 Task: For heading Arial black with underline.  font size for heading18,  'Change the font style of data to'Calibri.  and font size to 9,  Change the alignment of both headline & data to Align center.  In the sheet  Budget Tracking Spreadsheet
Action: Mouse moved to (30, 111)
Screenshot: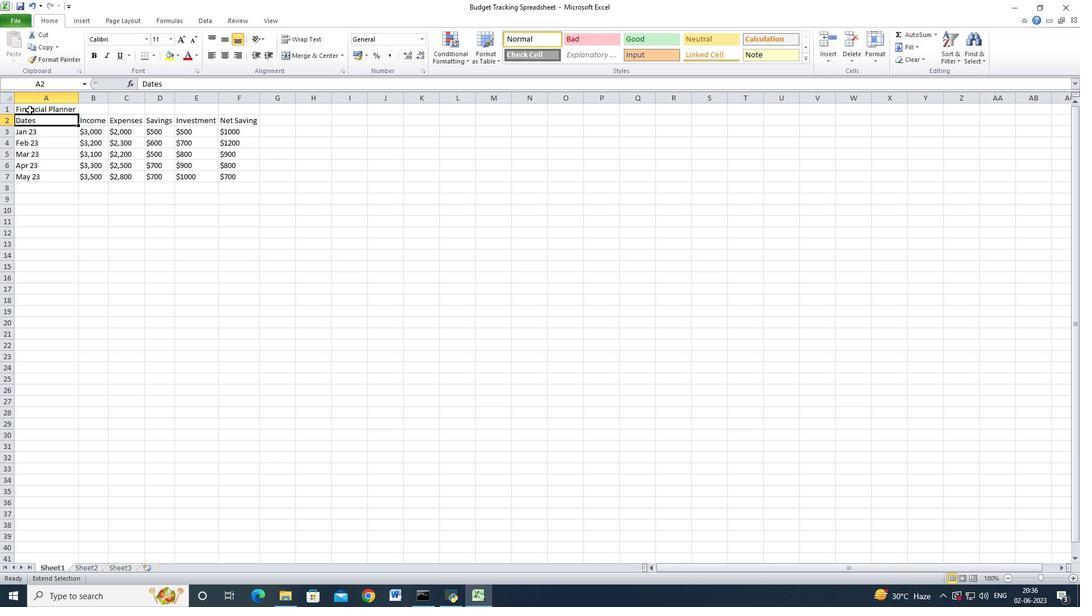 
Action: Mouse pressed left at (30, 111)
Screenshot: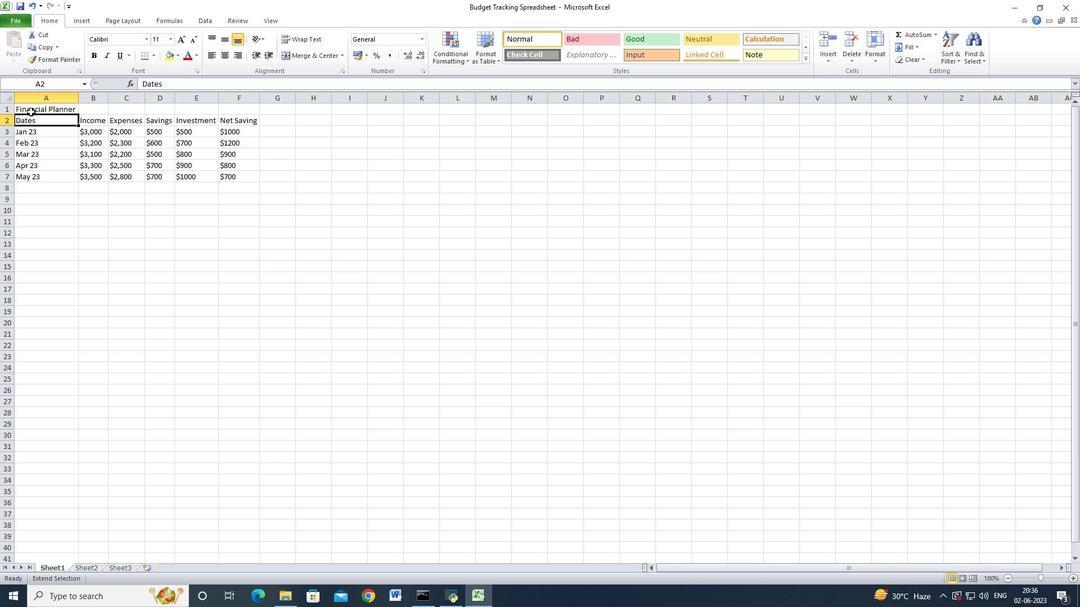 
Action: Mouse moved to (144, 155)
Screenshot: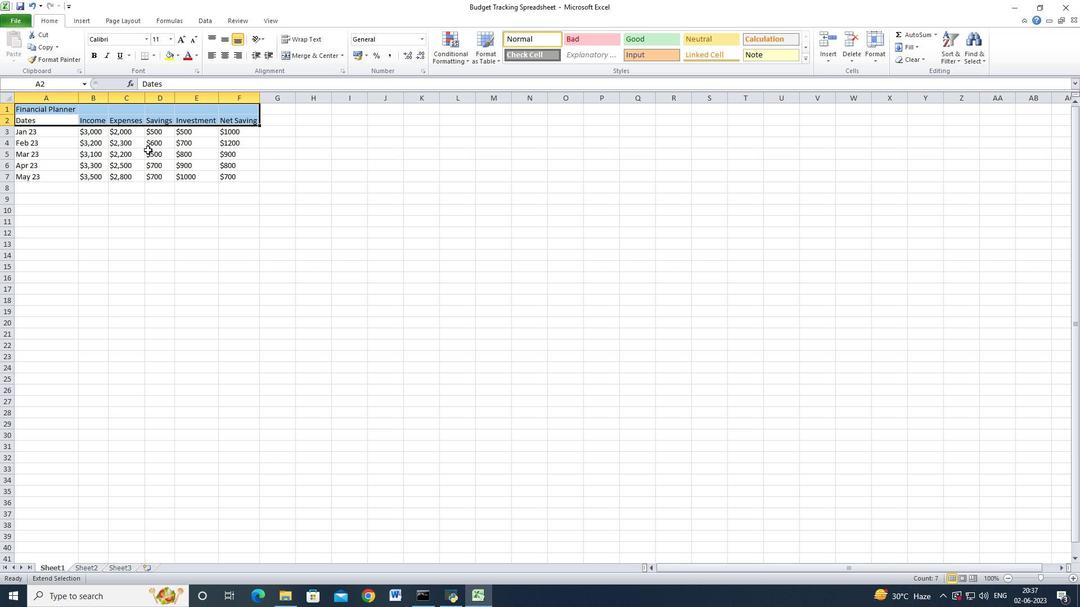 
Action: Key pressed <Key.esc>
Screenshot: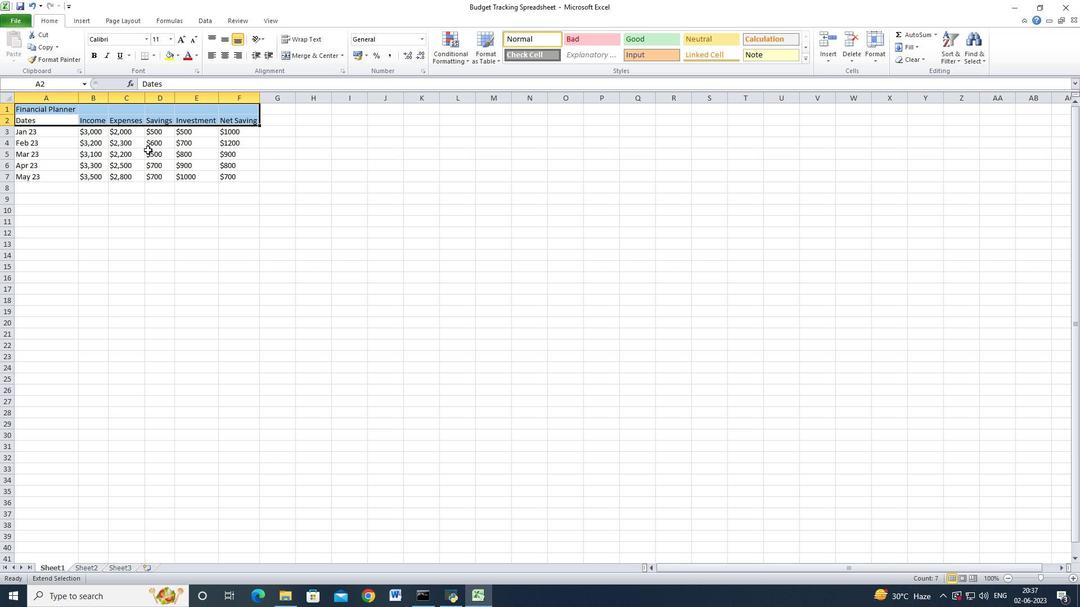 
Action: Mouse moved to (146, 194)
Screenshot: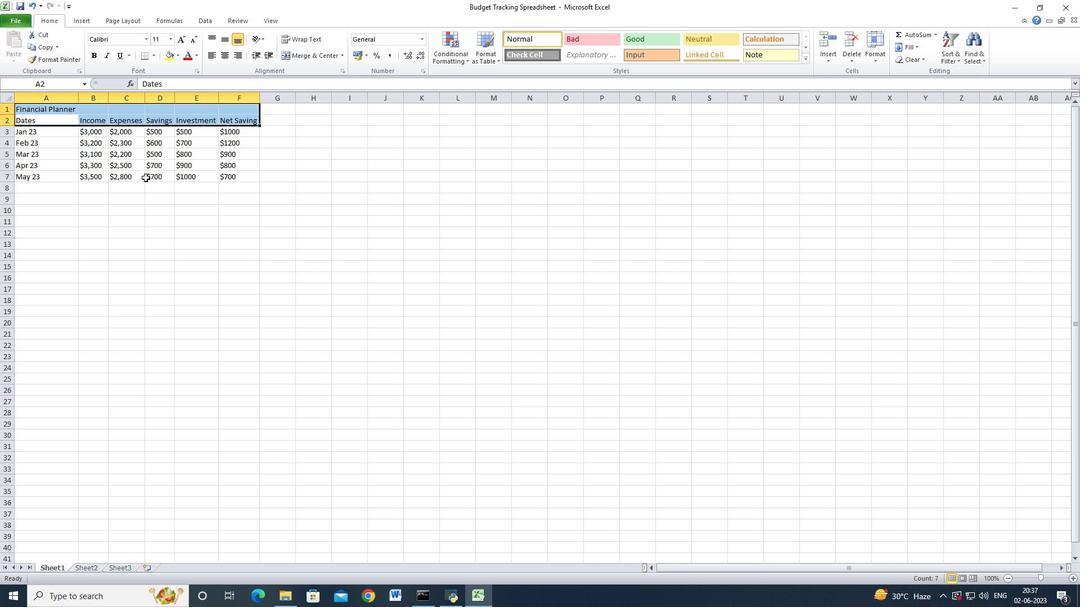 
Action: Mouse pressed left at (146, 194)
Screenshot: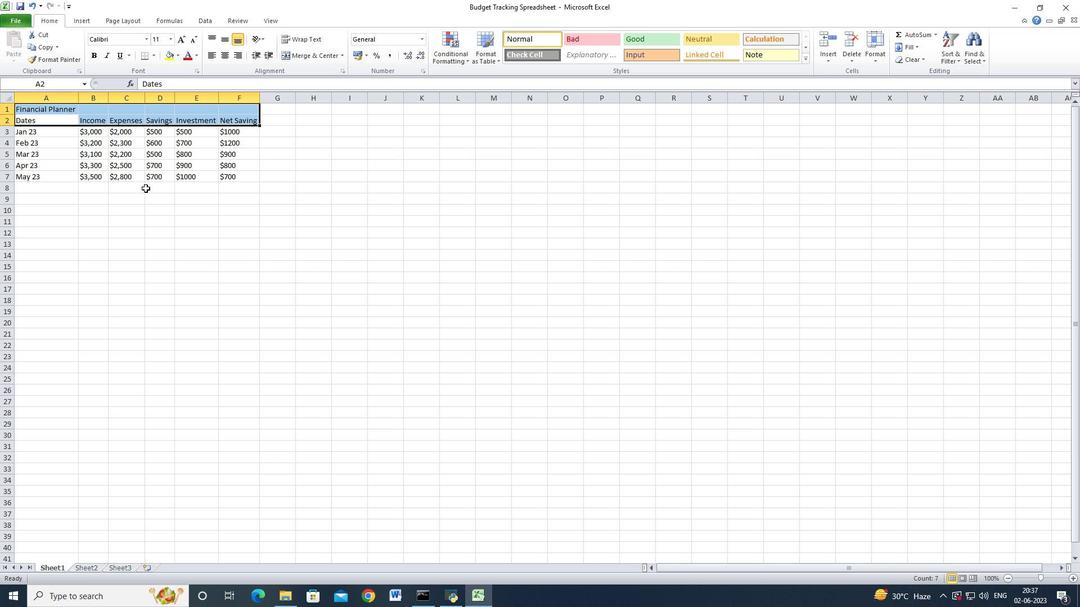 
Action: Mouse moved to (29, 110)
Screenshot: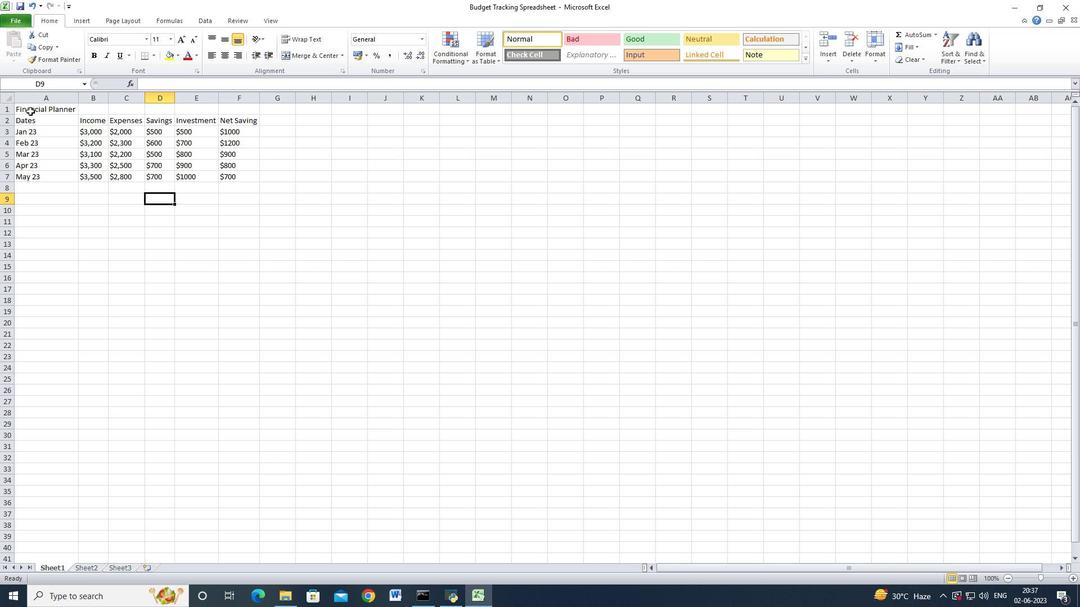 
Action: Mouse pressed left at (29, 110)
Screenshot: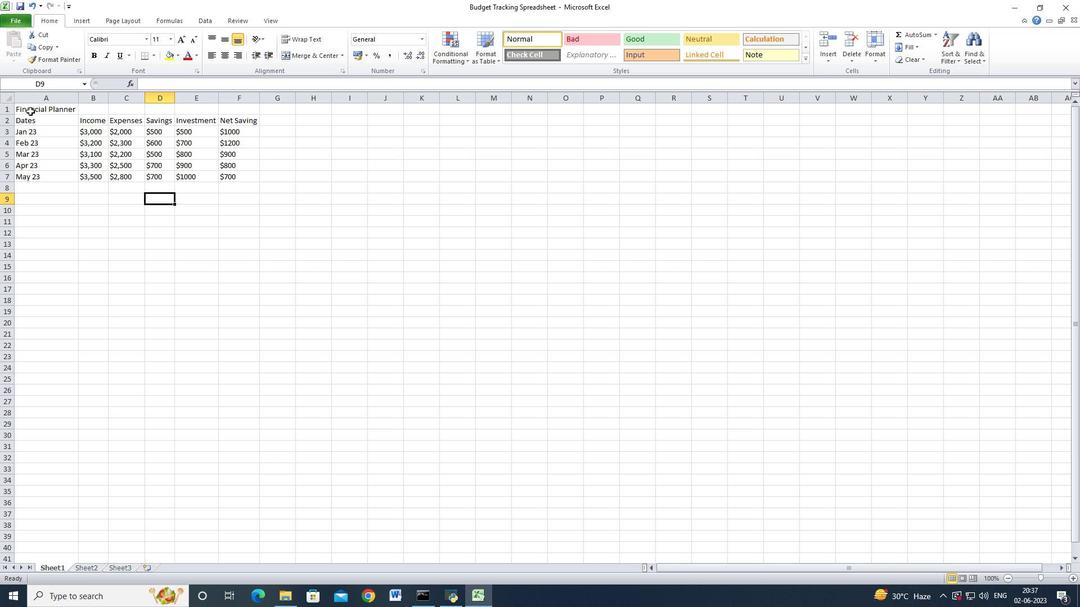 
Action: Mouse moved to (287, 56)
Screenshot: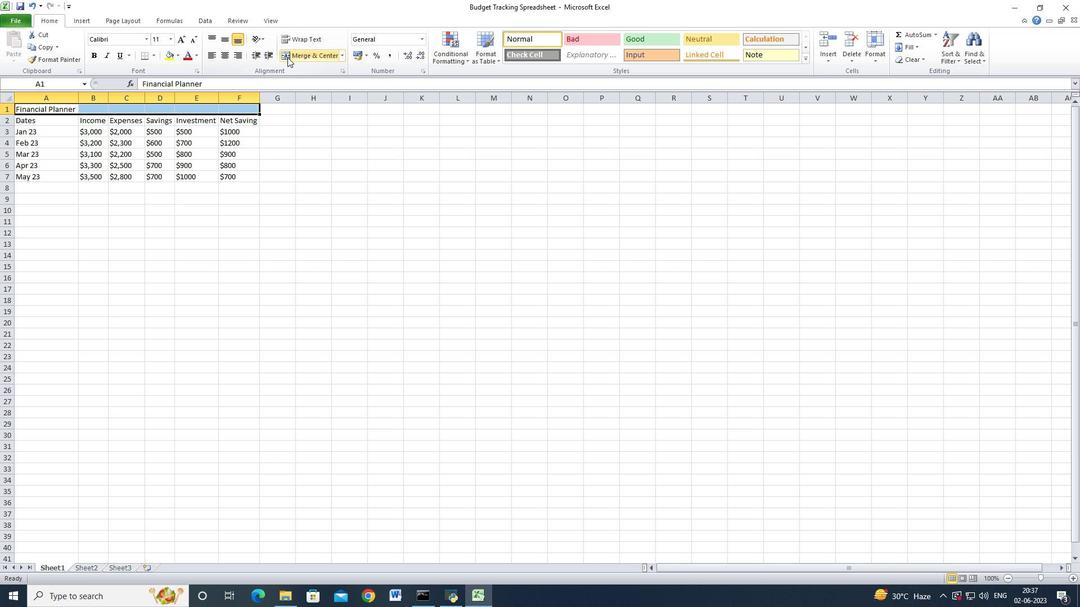 
Action: Mouse pressed left at (287, 56)
Screenshot: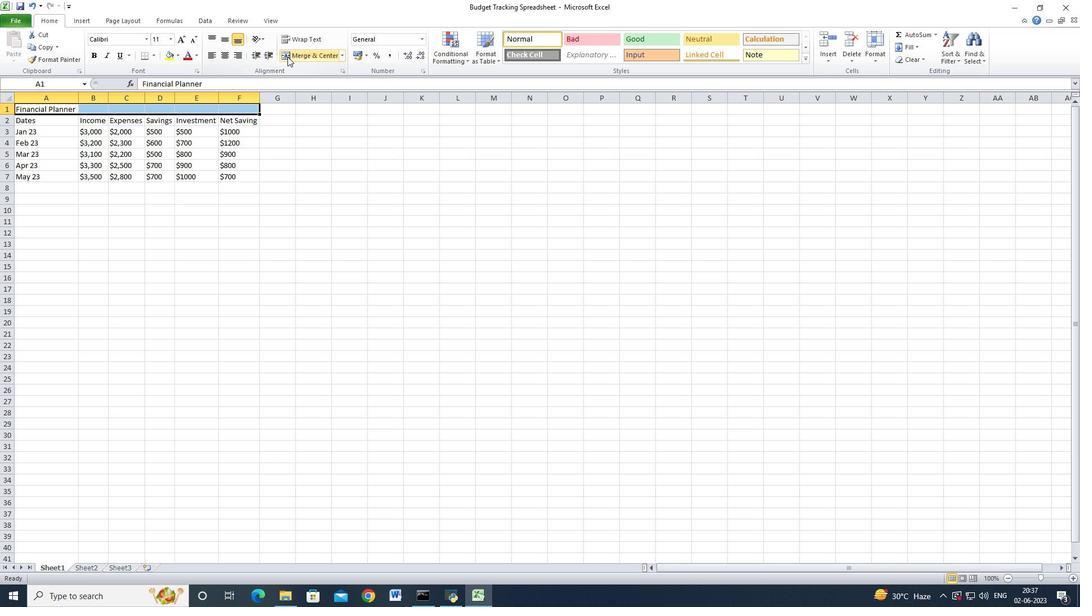 
Action: Mouse moved to (147, 38)
Screenshot: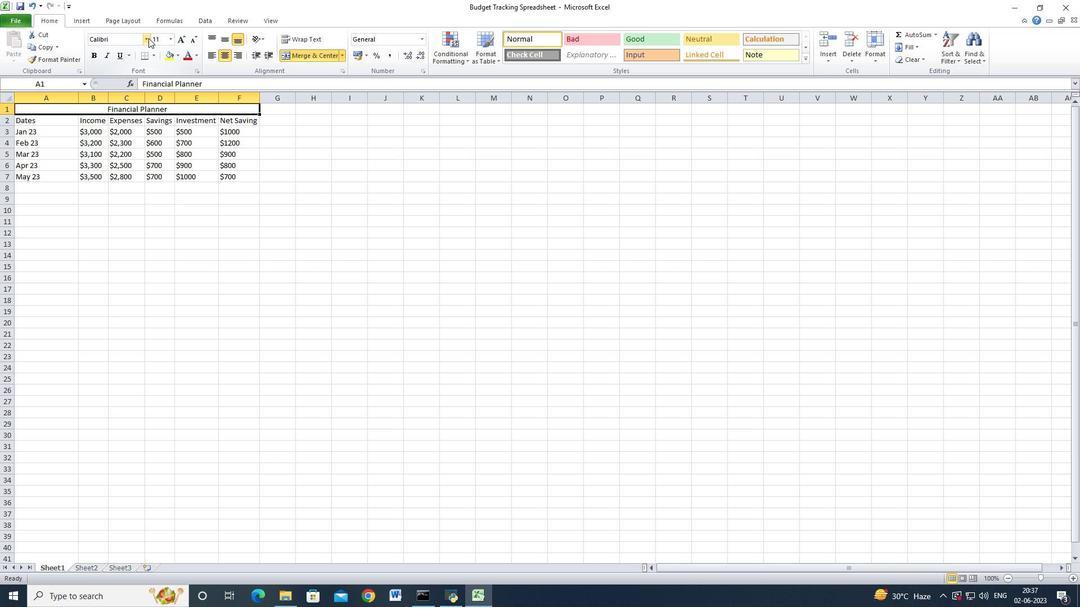 
Action: Mouse pressed left at (147, 38)
Screenshot: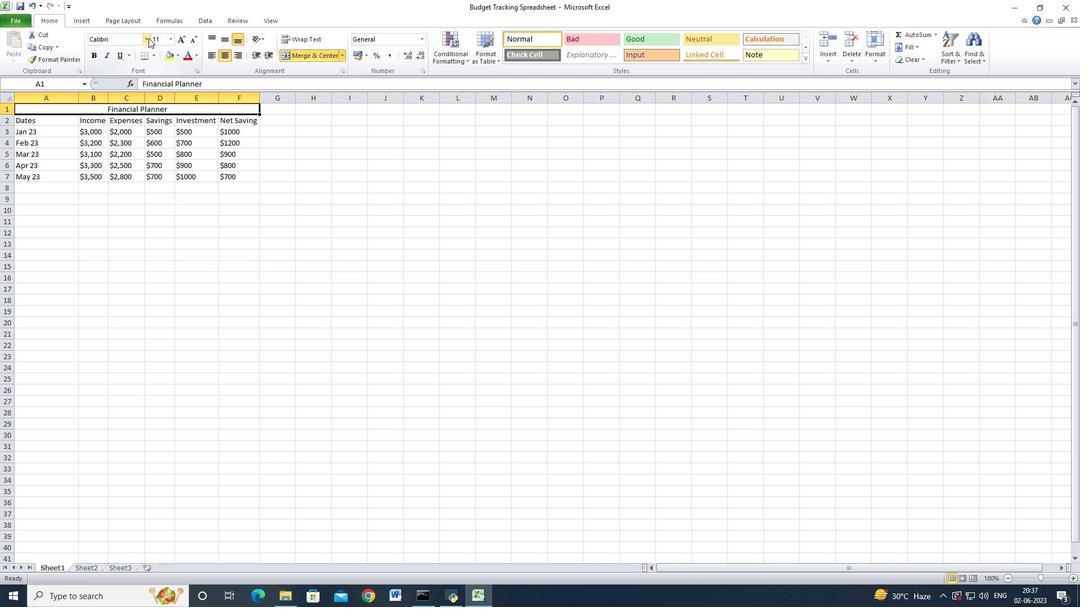 
Action: Mouse moved to (138, 141)
Screenshot: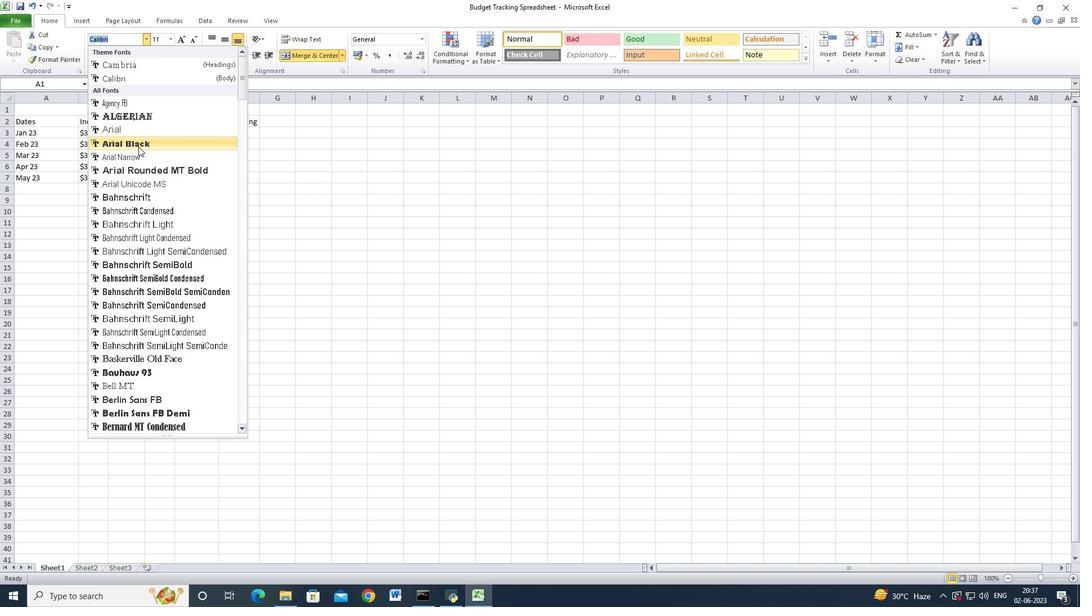 
Action: Mouse pressed left at (138, 141)
Screenshot: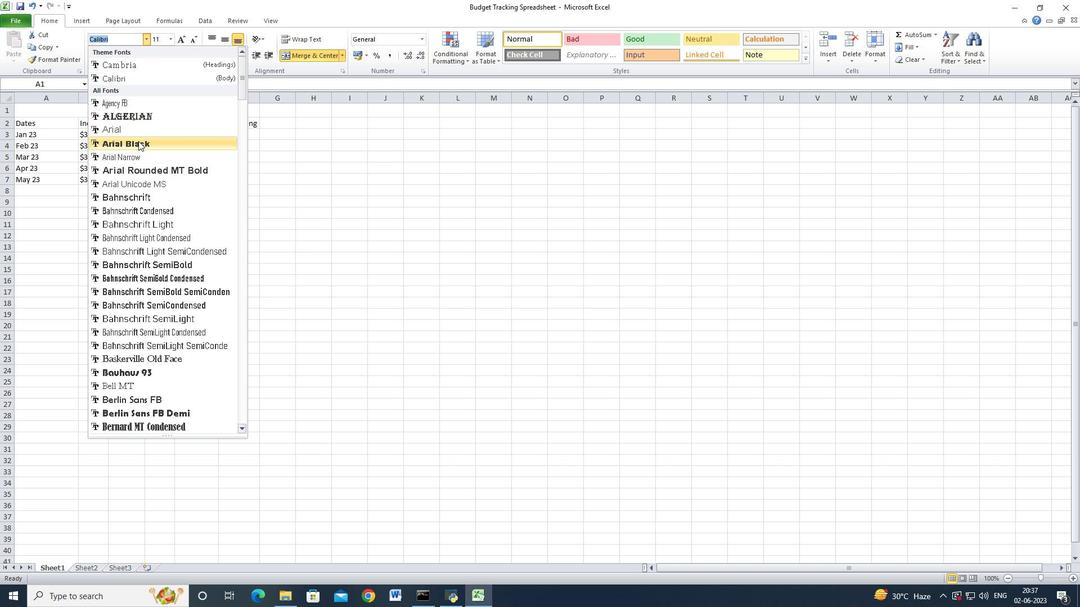 
Action: Mouse moved to (121, 55)
Screenshot: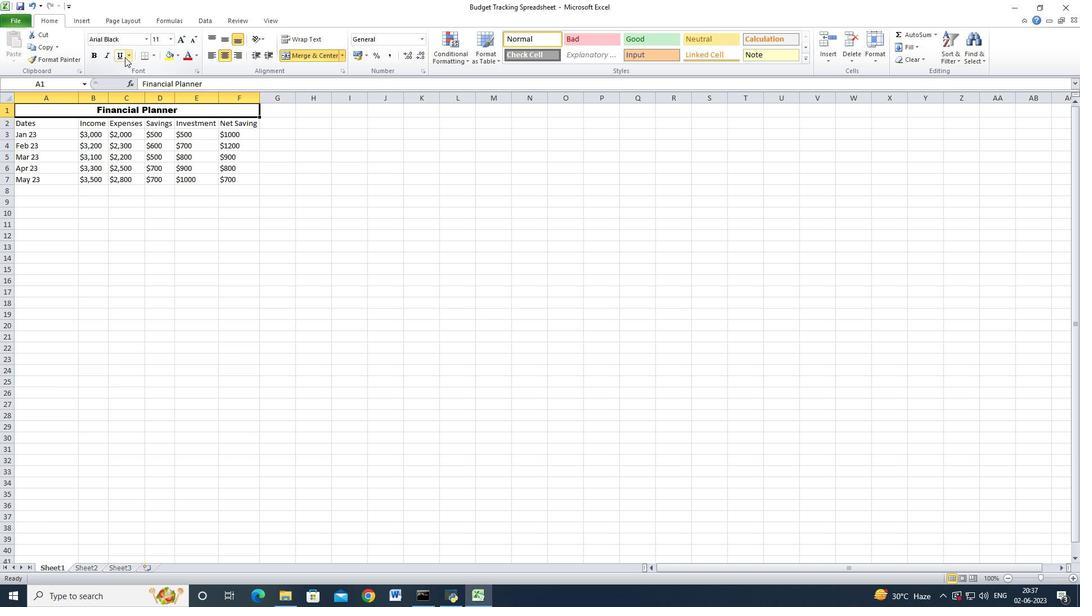 
Action: Mouse pressed left at (121, 55)
Screenshot: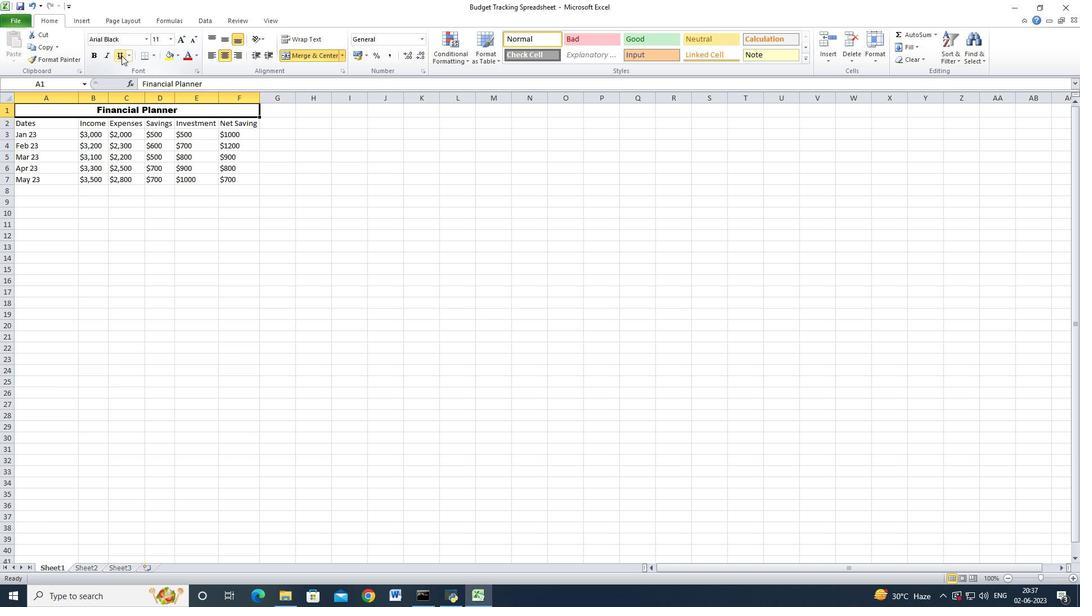 
Action: Mouse moved to (168, 39)
Screenshot: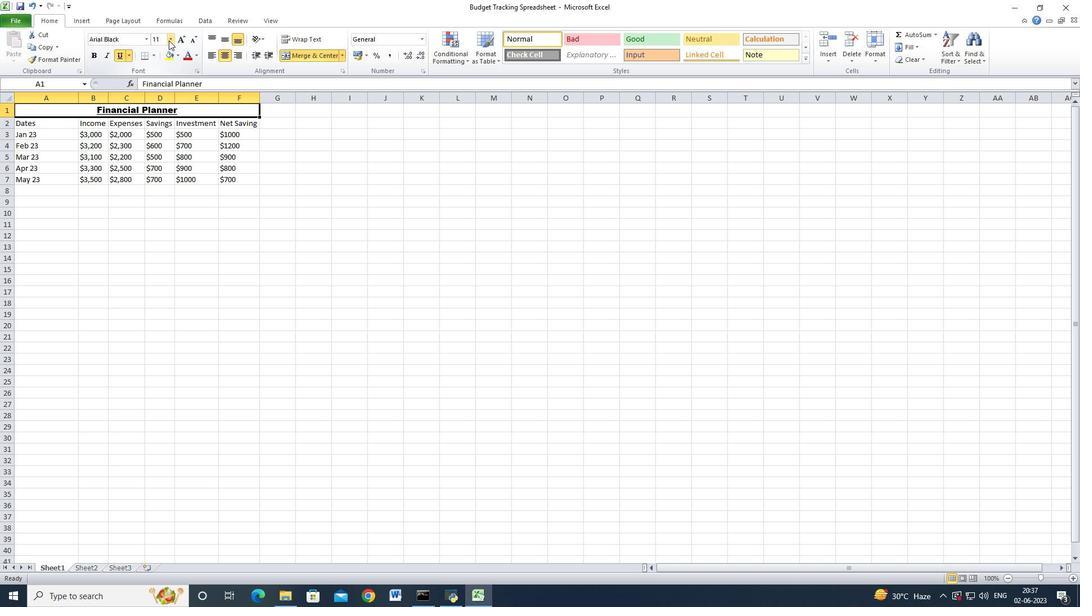 
Action: Mouse pressed left at (168, 39)
Screenshot: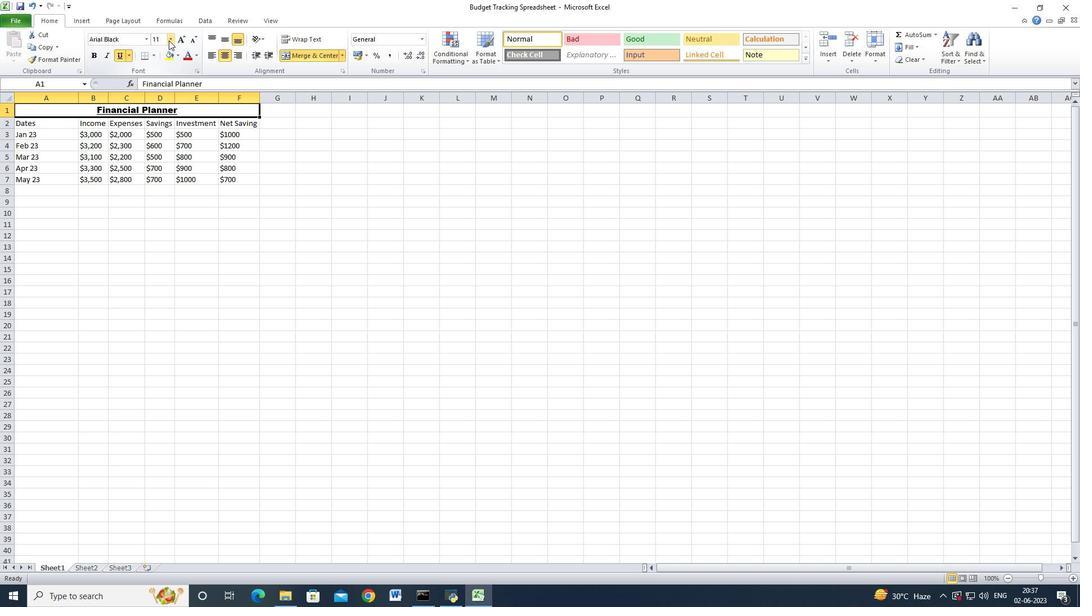 
Action: Mouse moved to (157, 119)
Screenshot: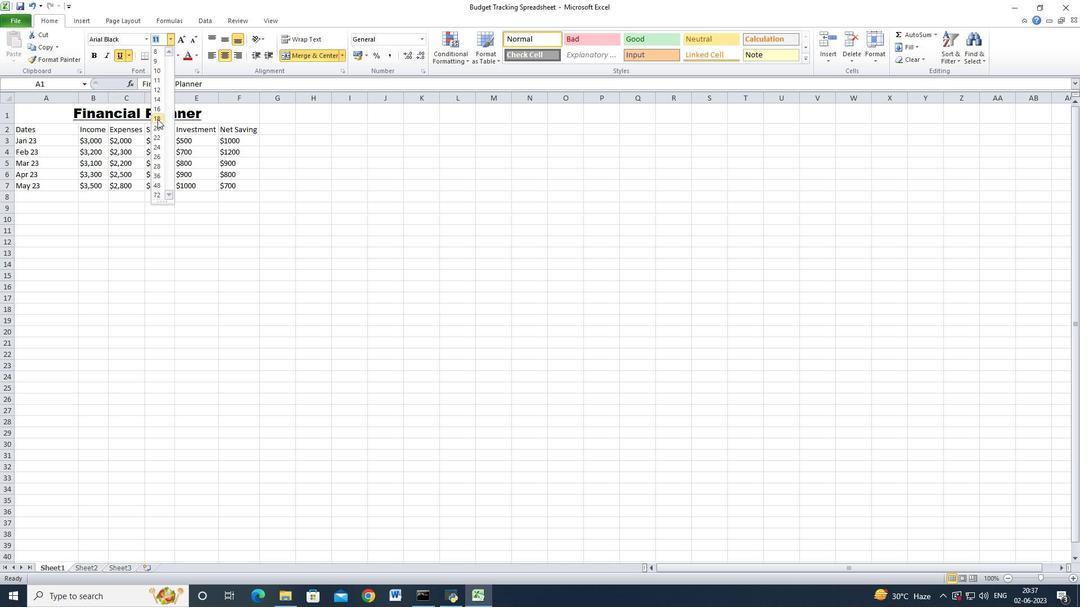 
Action: Mouse pressed left at (157, 119)
Screenshot: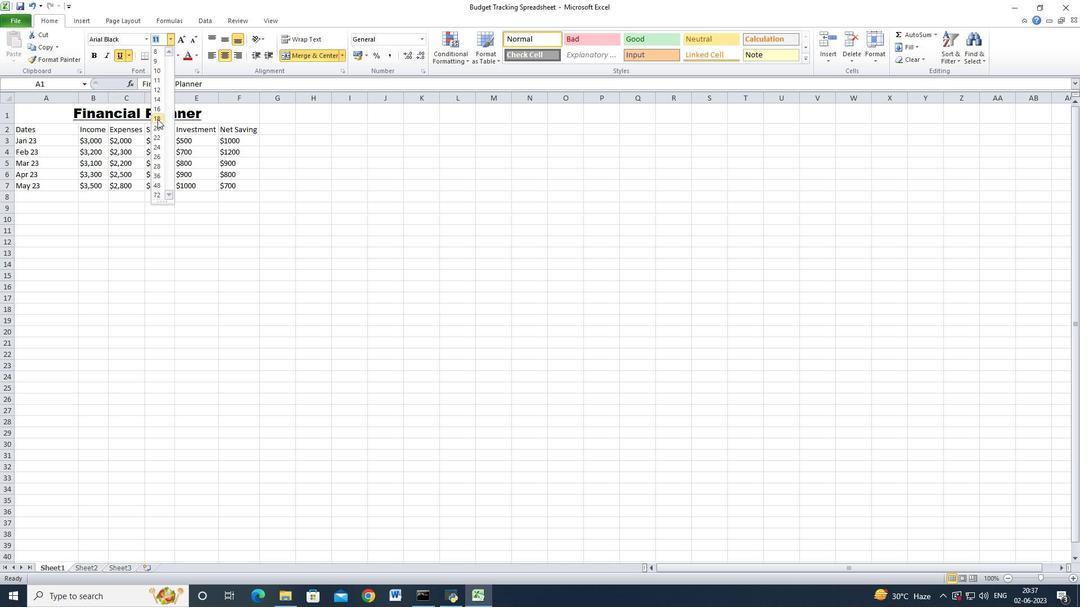 
Action: Mouse moved to (41, 130)
Screenshot: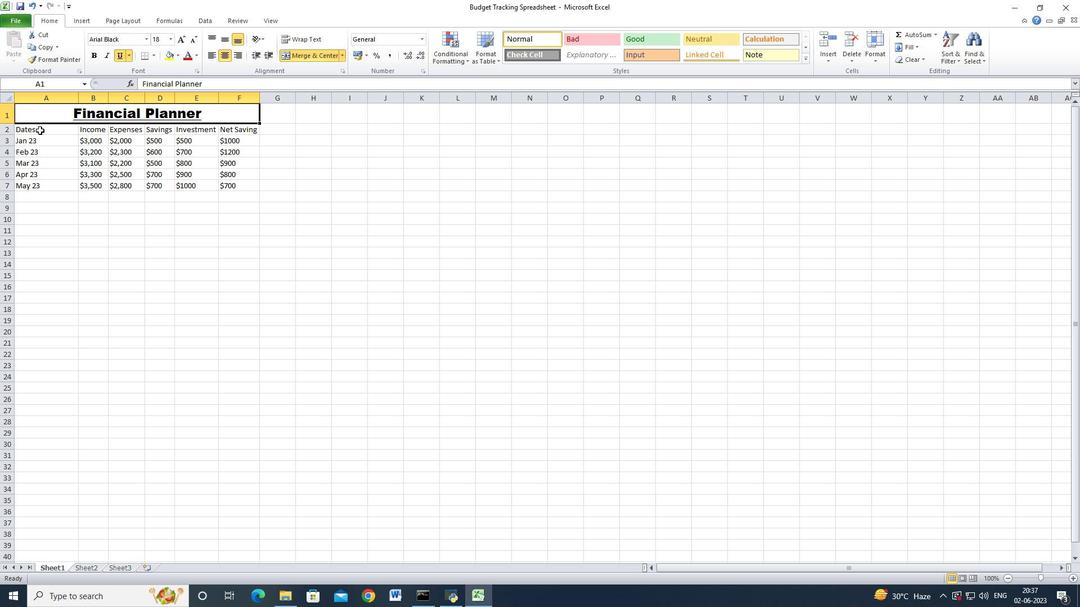 
Action: Mouse pressed left at (41, 130)
Screenshot: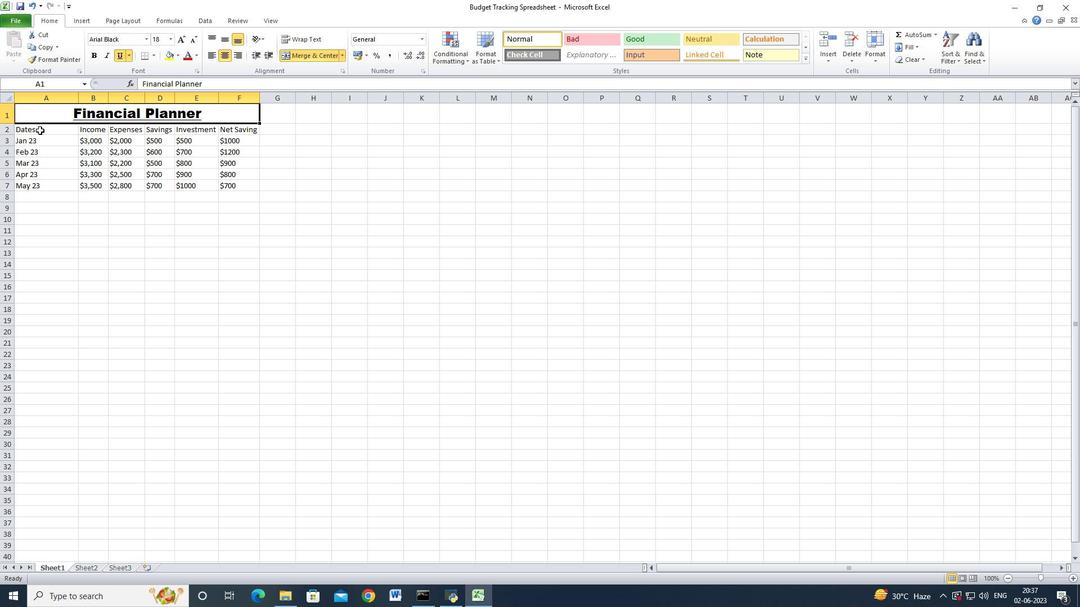 
Action: Mouse moved to (145, 37)
Screenshot: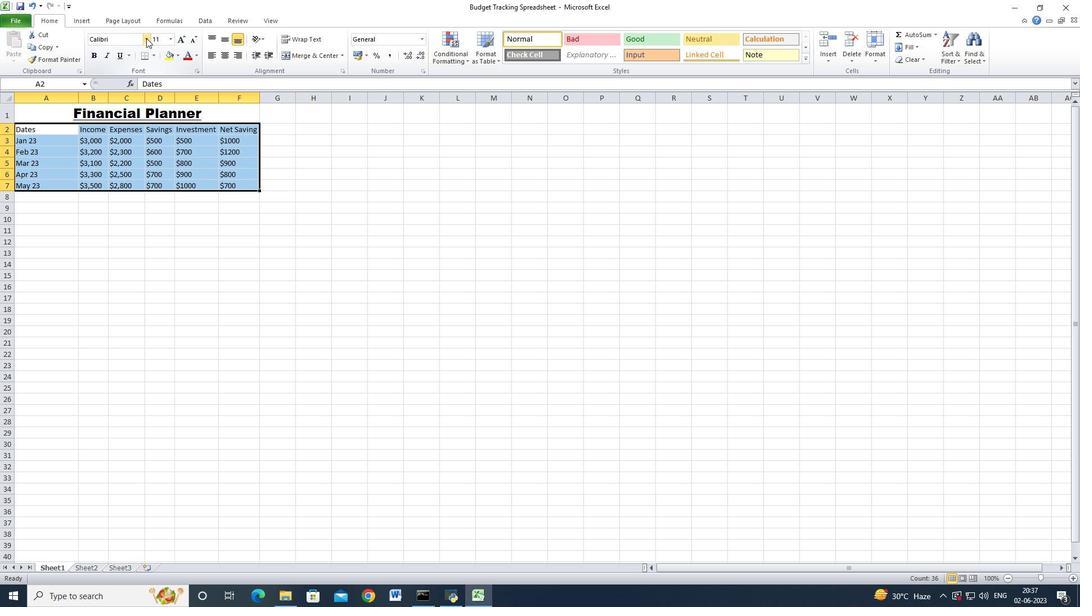 
Action: Mouse pressed left at (145, 37)
Screenshot: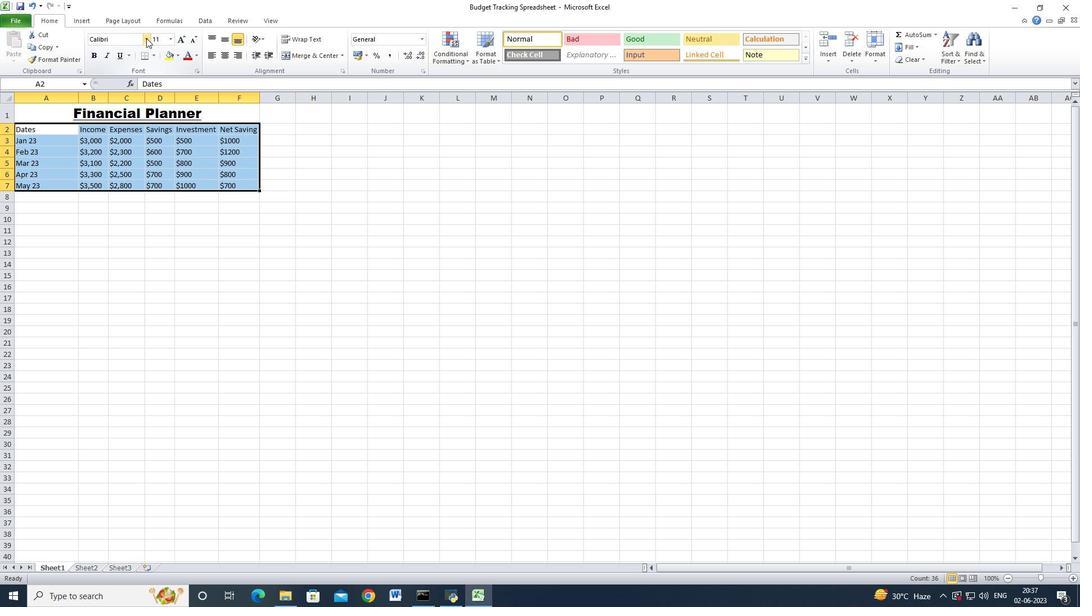 
Action: Mouse moved to (120, 77)
Screenshot: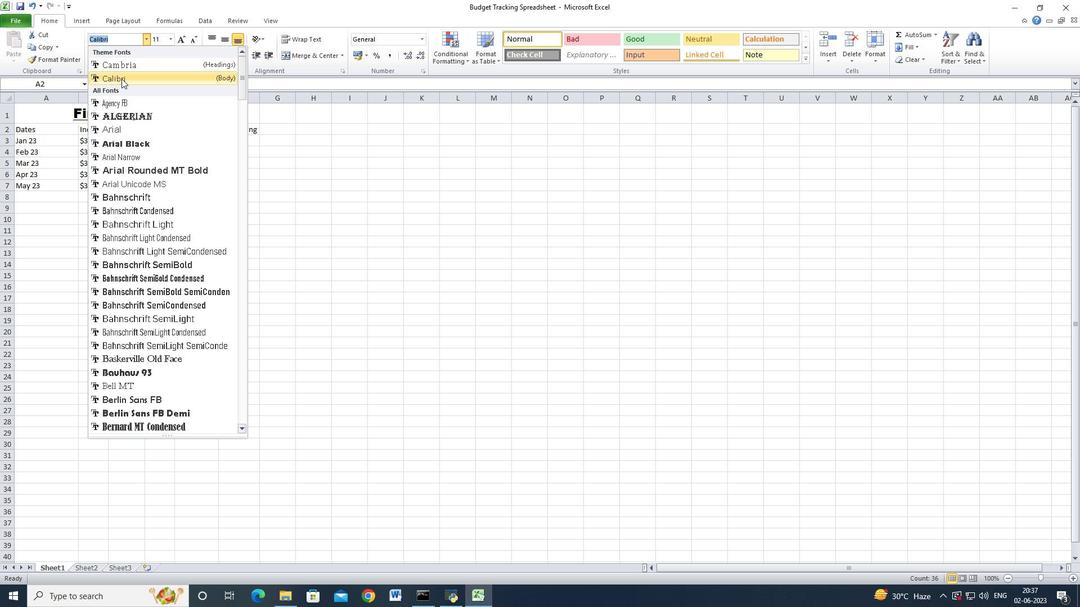 
Action: Mouse pressed left at (120, 77)
Screenshot: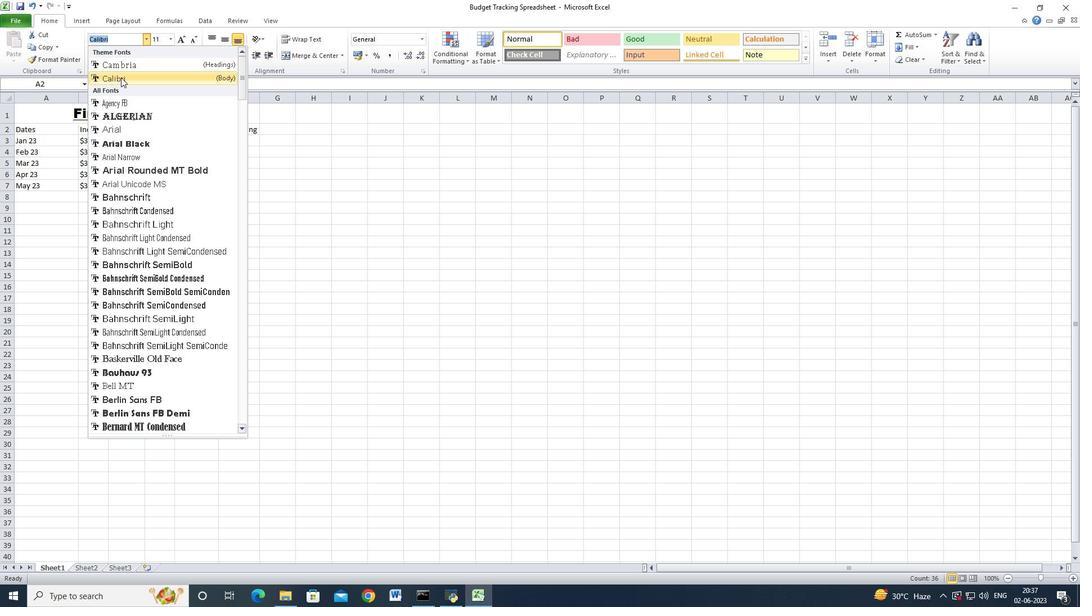 
Action: Mouse moved to (165, 37)
Screenshot: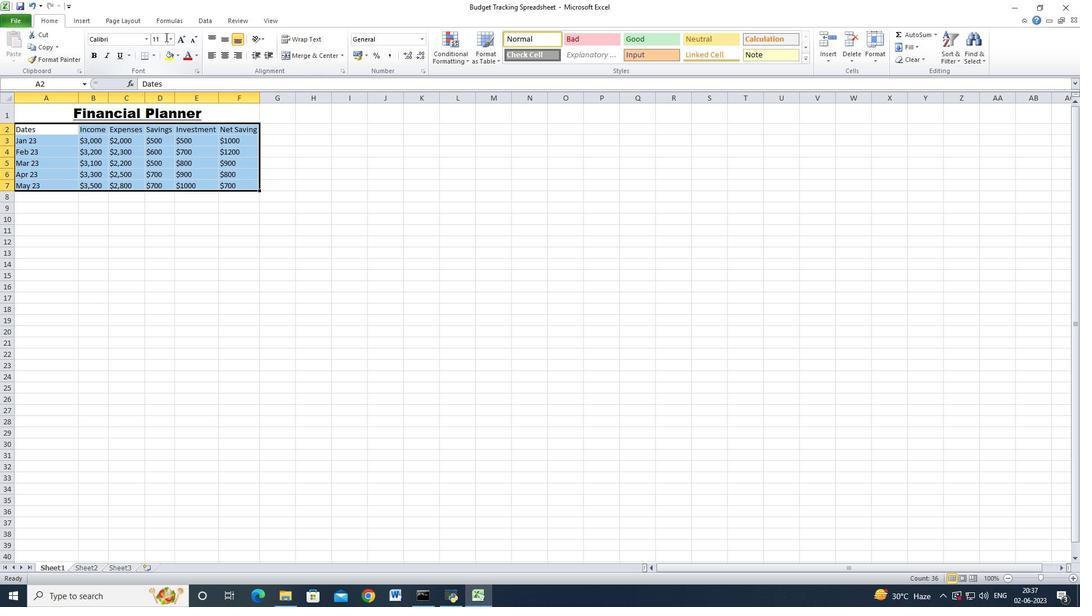 
Action: Mouse pressed left at (165, 37)
Screenshot: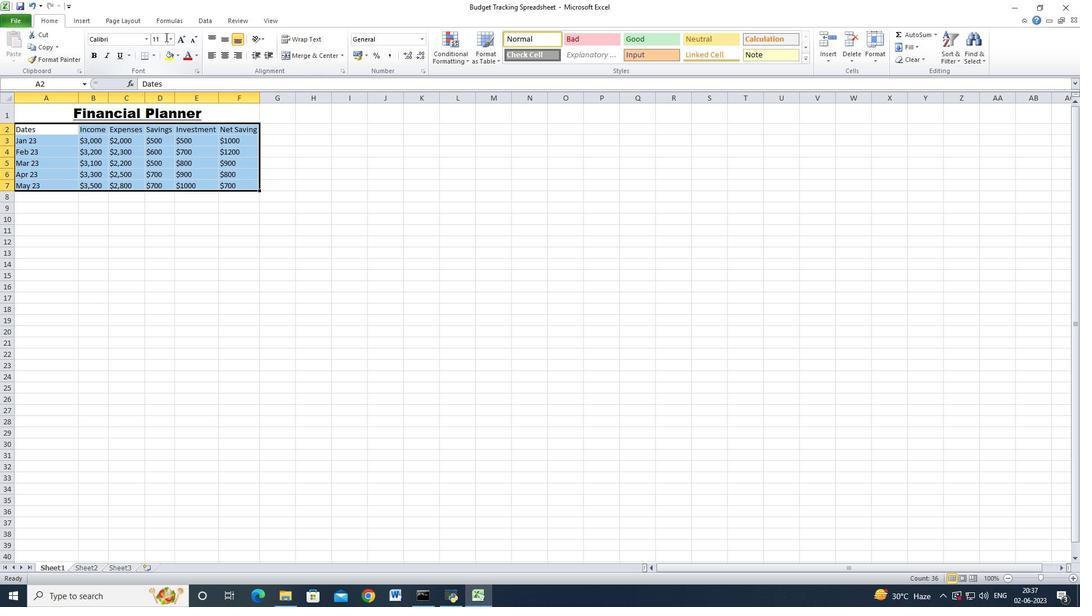 
Action: Mouse moved to (171, 37)
Screenshot: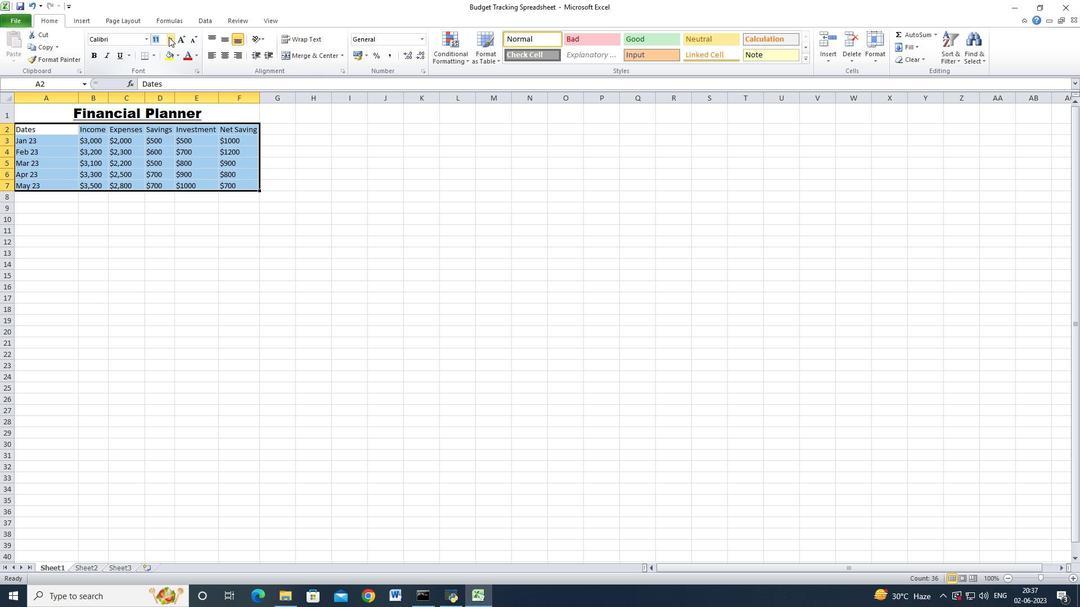 
Action: Mouse pressed left at (171, 37)
Screenshot: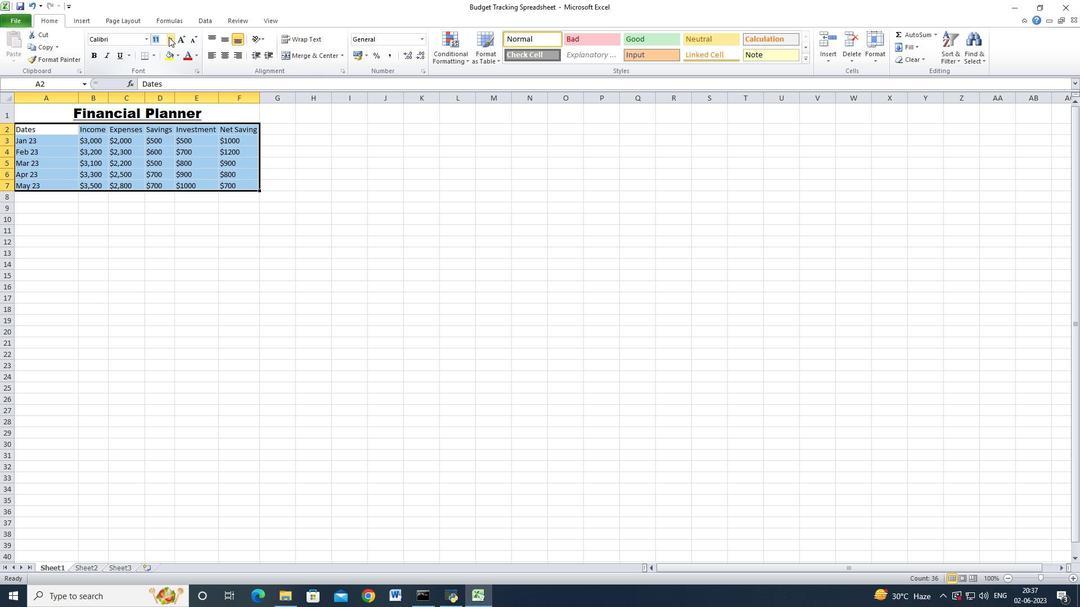 
Action: Mouse moved to (155, 60)
Screenshot: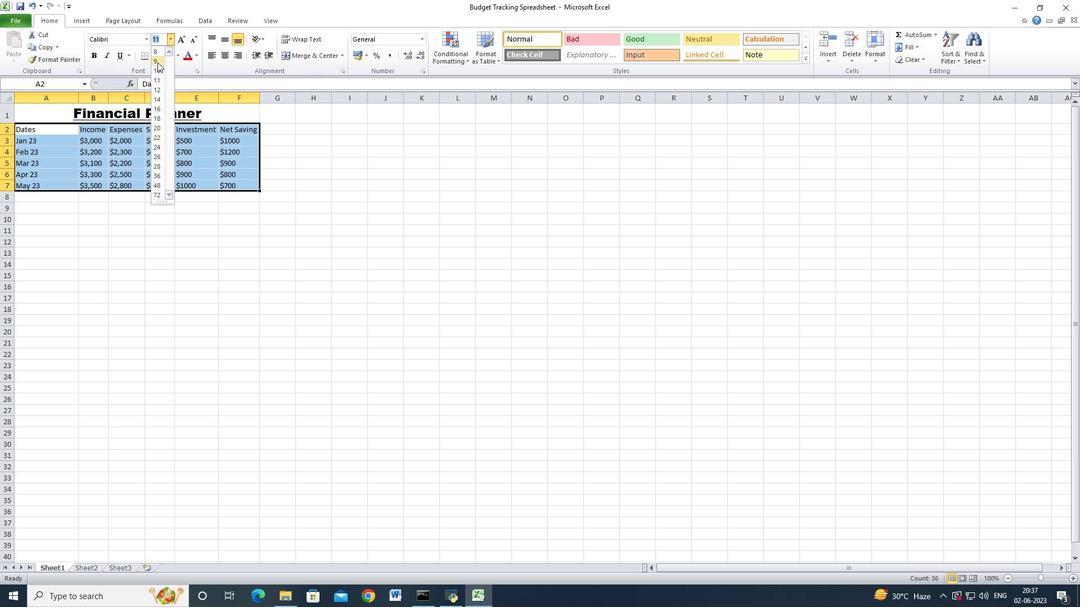 
Action: Mouse pressed left at (155, 60)
Screenshot: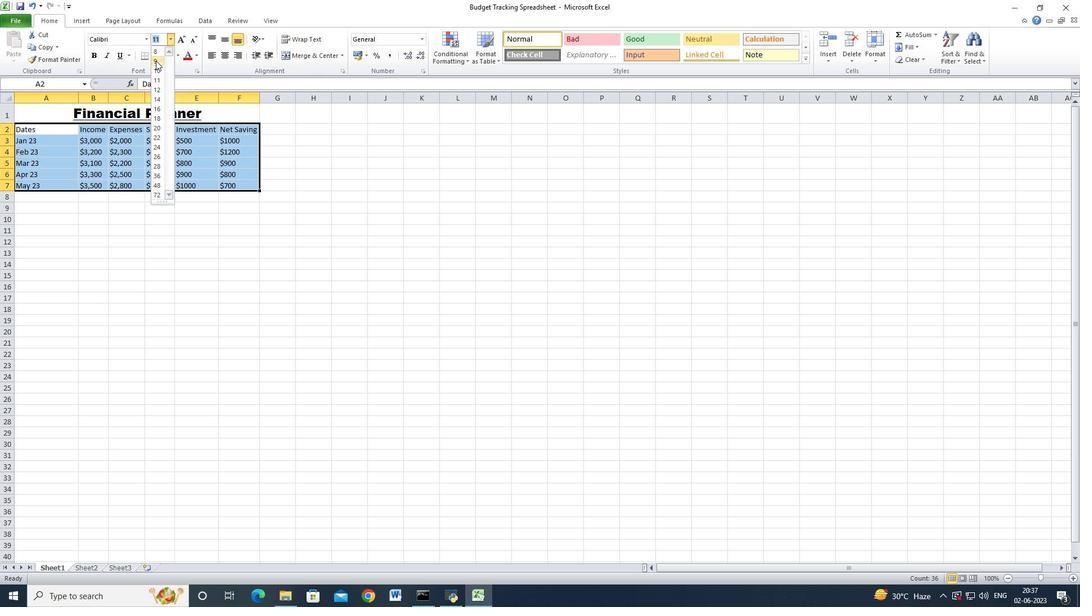 
Action: Mouse moved to (145, 261)
Screenshot: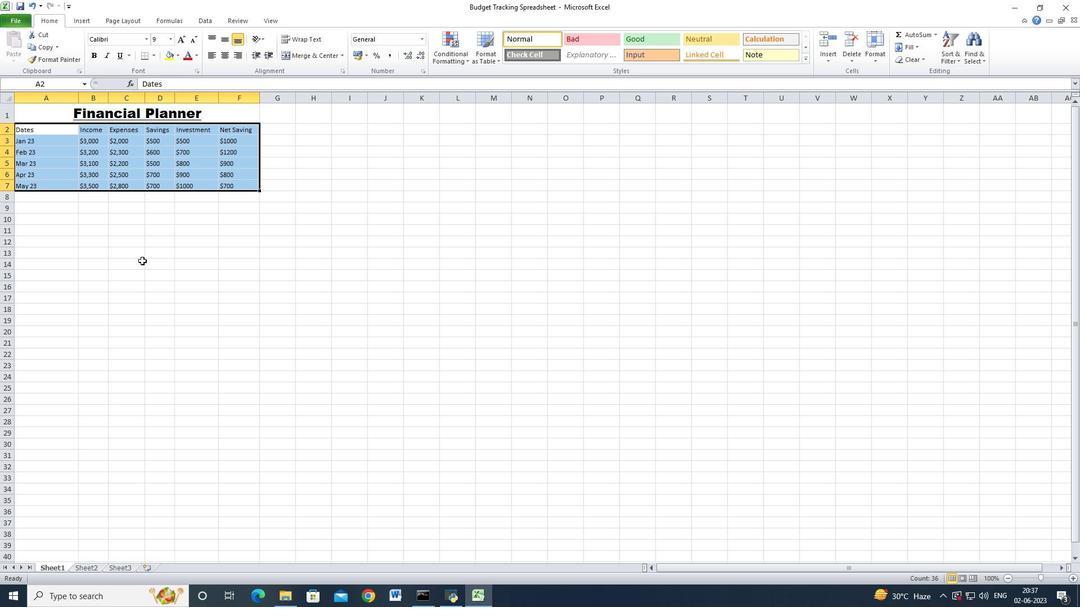 
Action: Mouse pressed left at (145, 261)
Screenshot: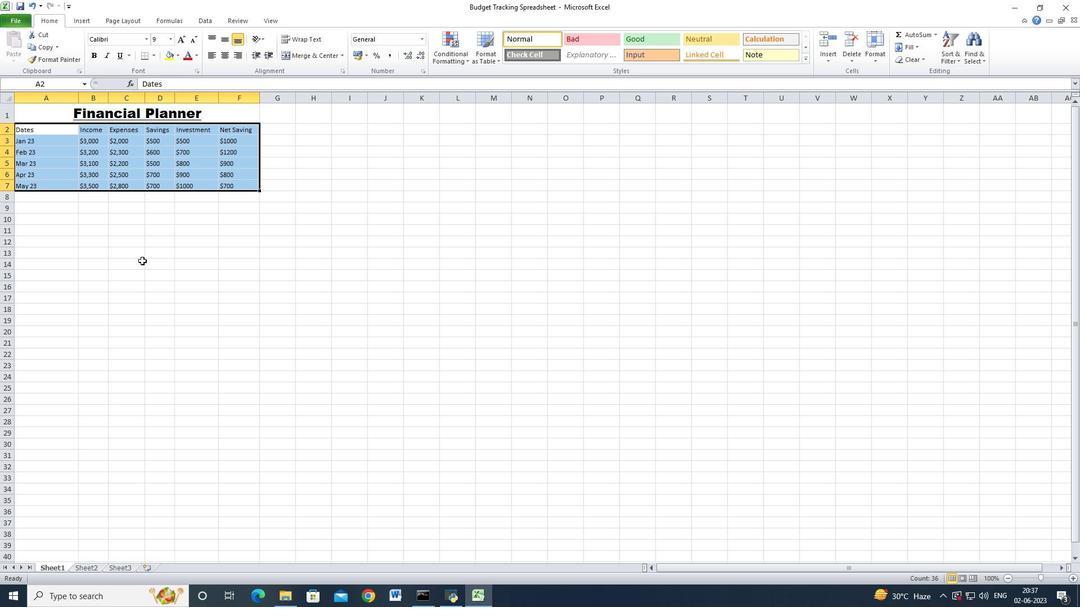 
Action: Mouse moved to (37, 116)
Screenshot: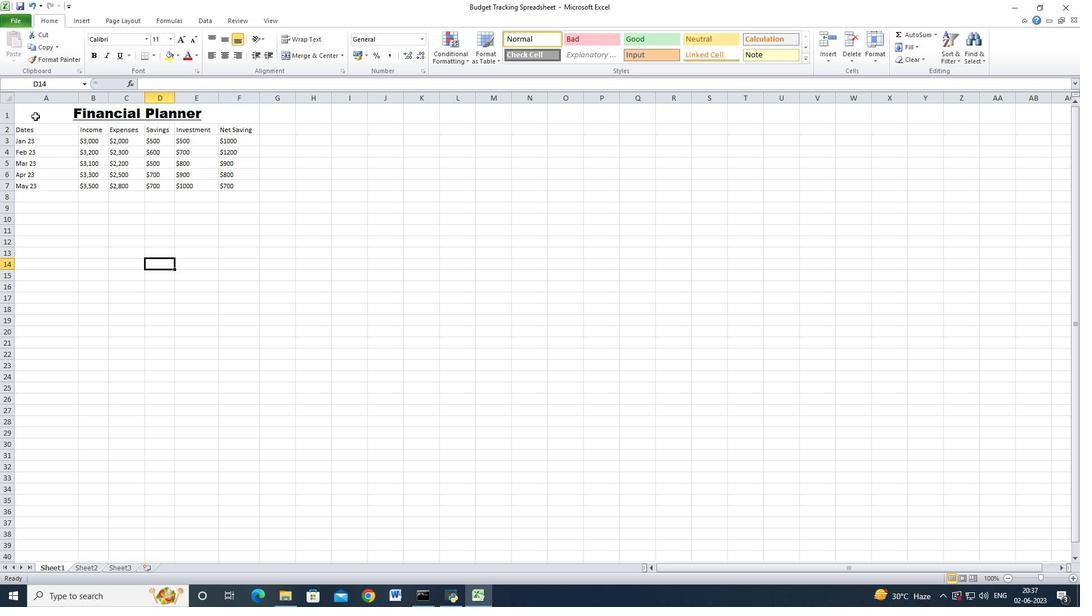 
Action: Mouse pressed left at (37, 116)
Screenshot: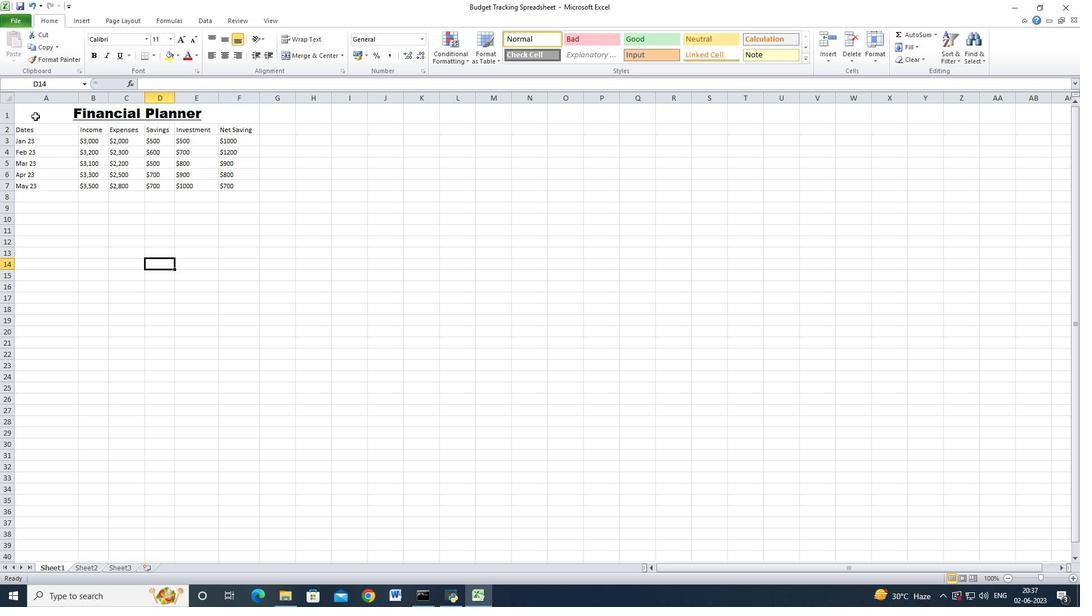 
Action: Mouse moved to (212, 52)
Screenshot: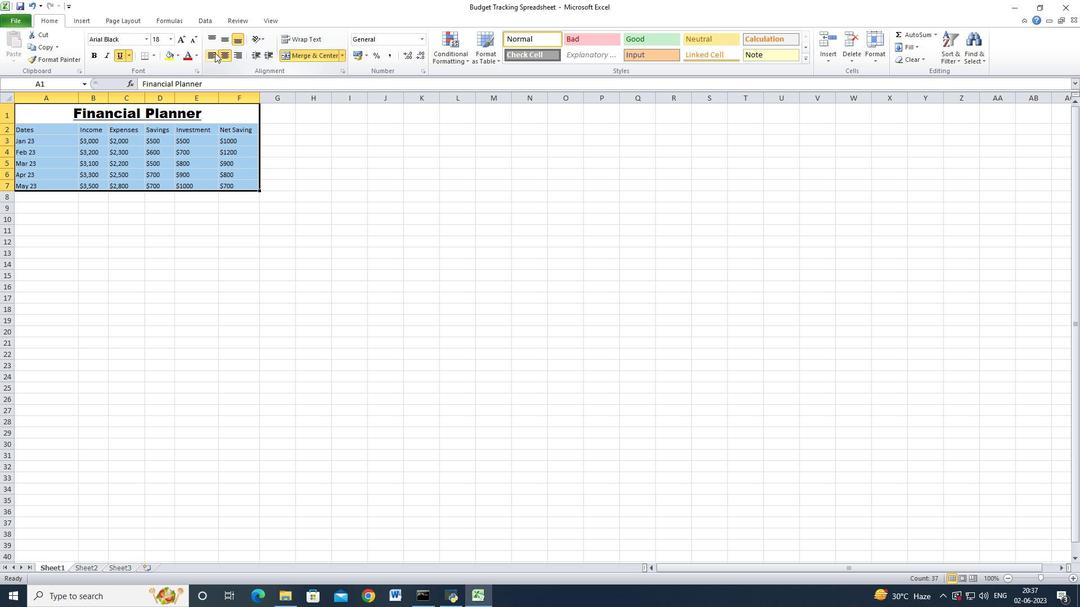 
Action: Mouse pressed left at (212, 52)
Screenshot: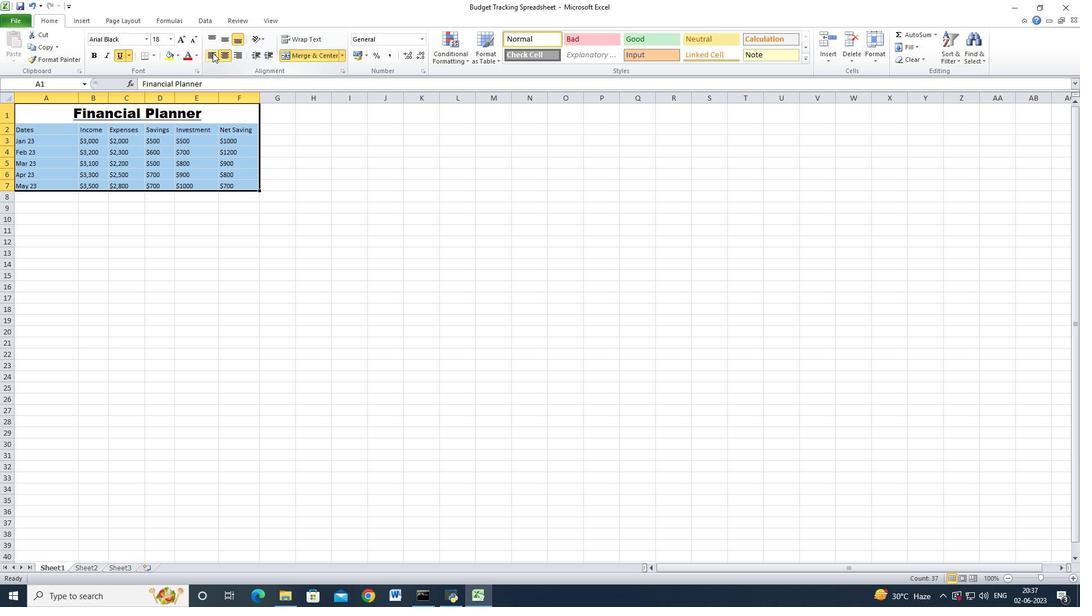 
Action: Mouse moved to (222, 53)
Screenshot: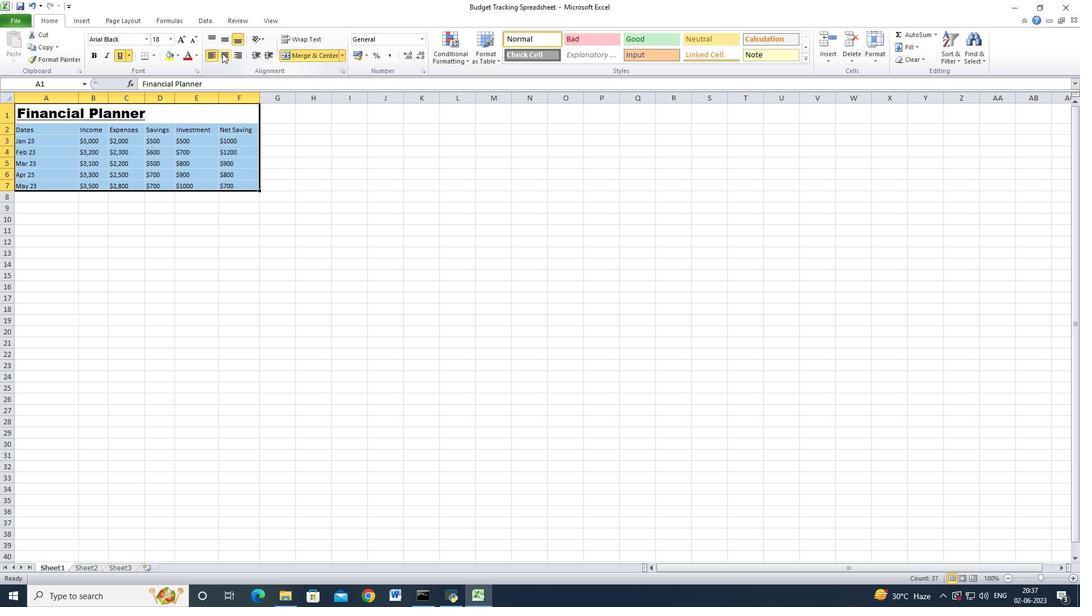 
Action: Mouse pressed left at (222, 53)
Screenshot: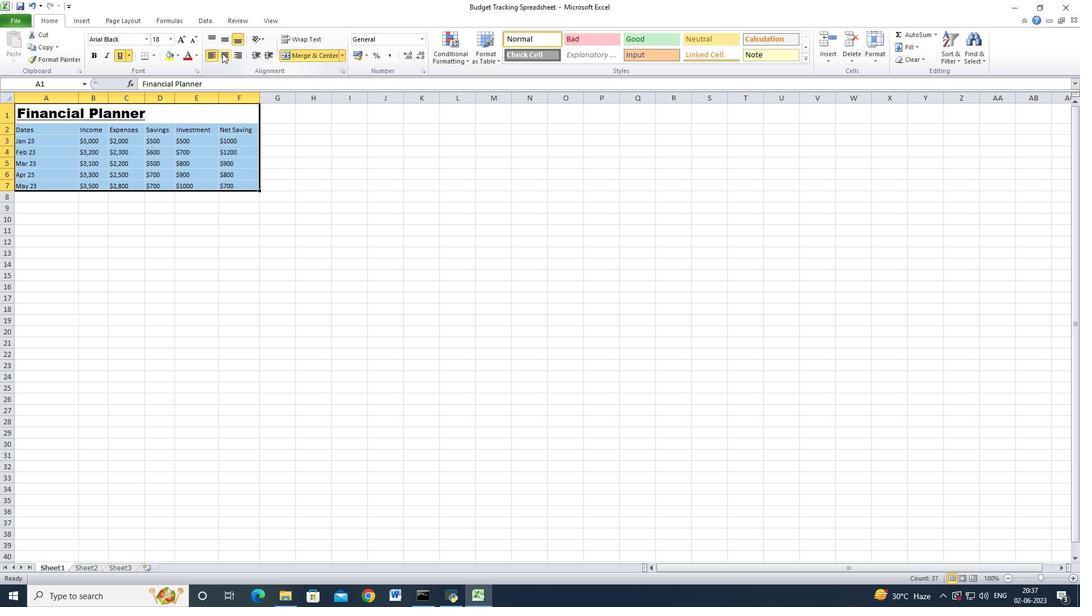 
Action: Mouse moved to (178, 160)
Screenshot: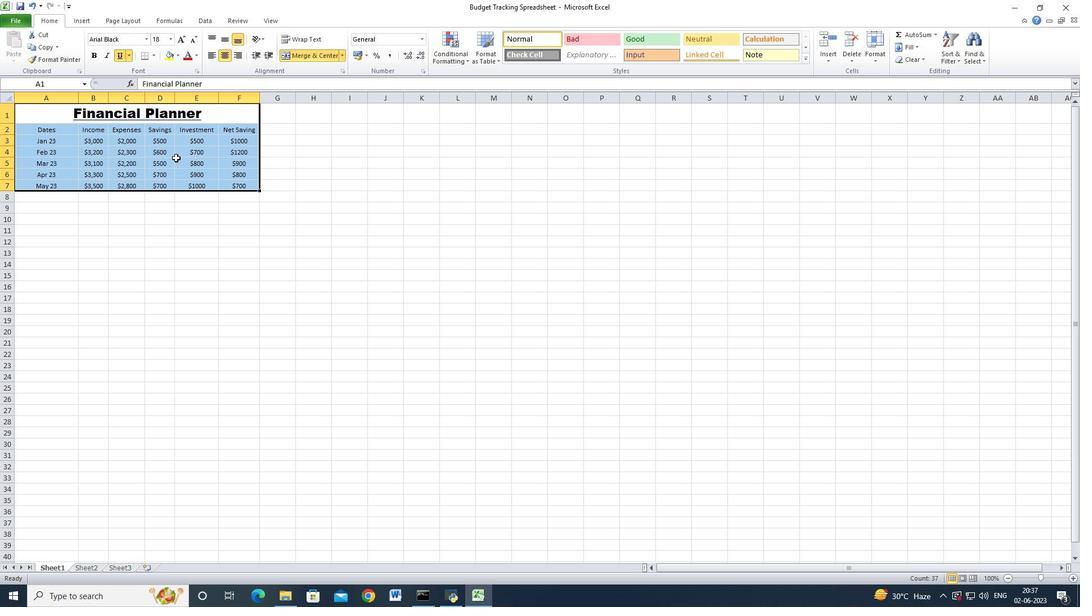 
Action: Mouse pressed left at (178, 160)
Screenshot: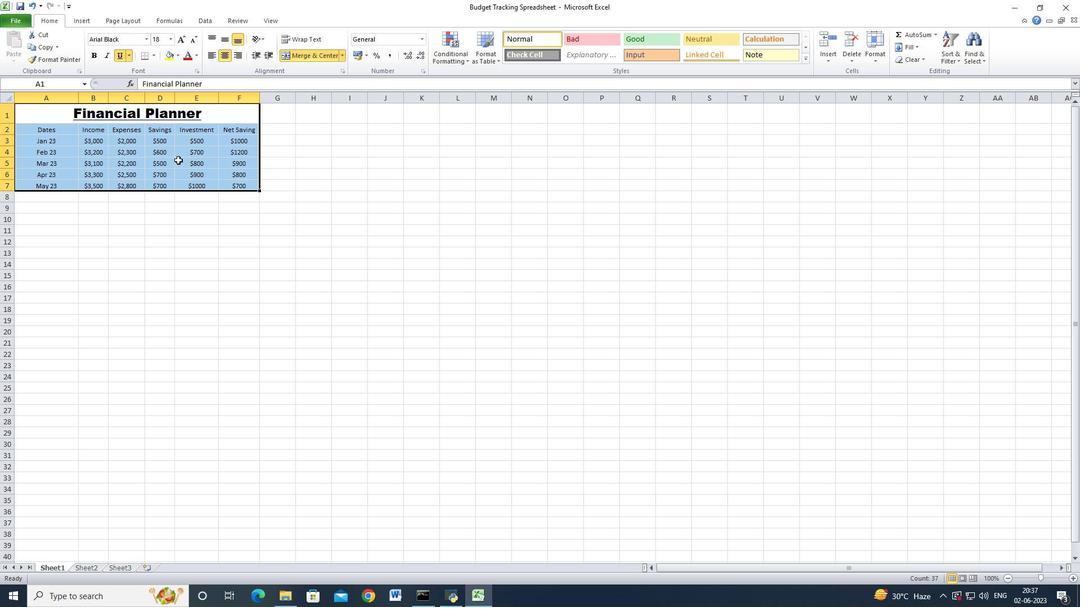 
Action: Mouse moved to (7, 97)
Screenshot: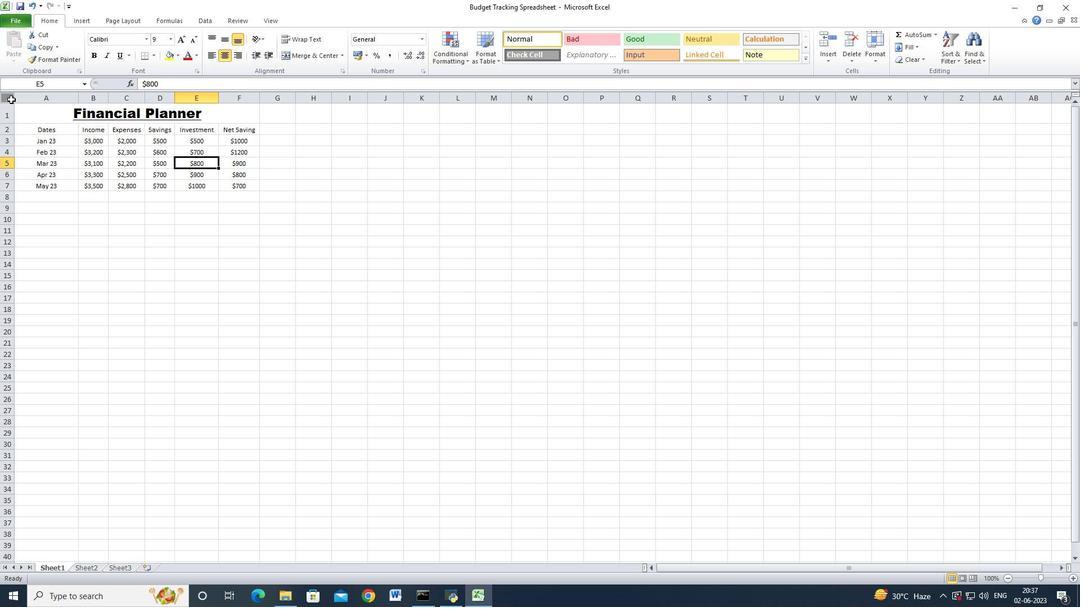 
Action: Mouse pressed left at (7, 97)
Screenshot: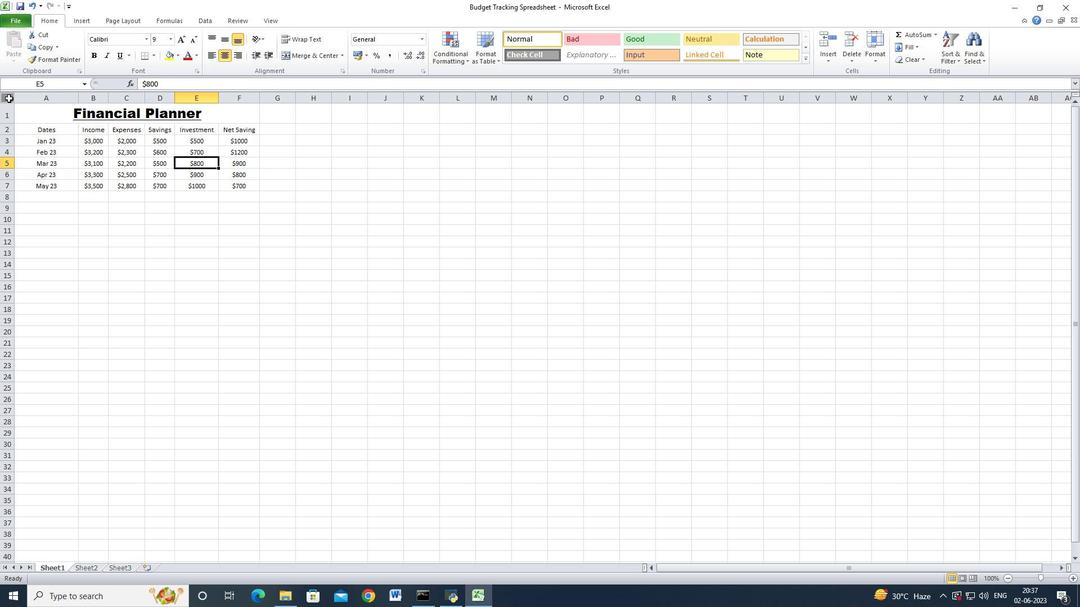 
Action: Mouse moved to (79, 99)
Screenshot: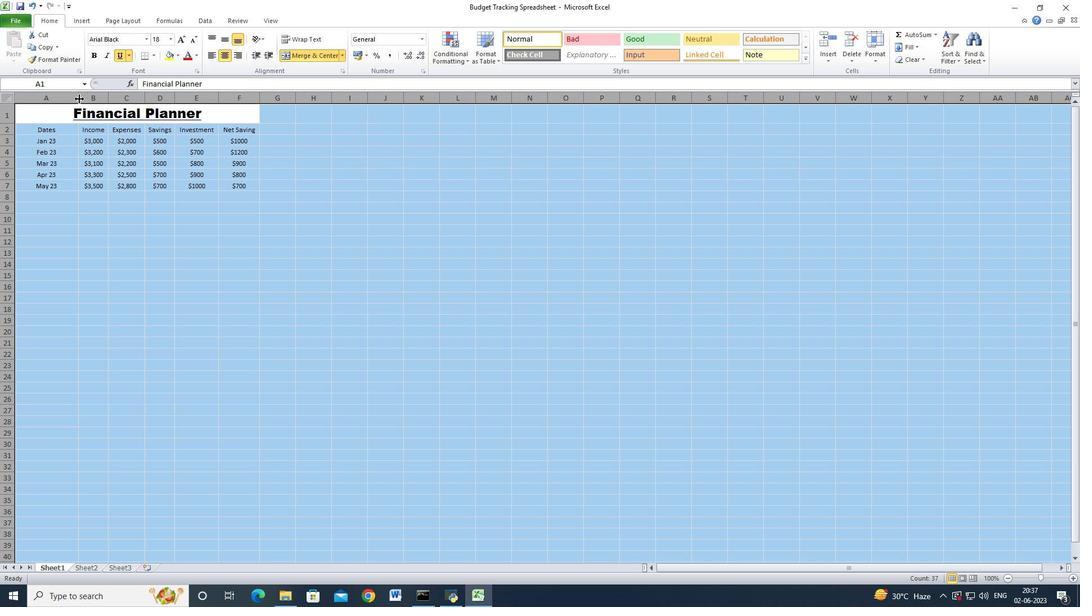 
Action: Mouse pressed left at (79, 99)
Screenshot: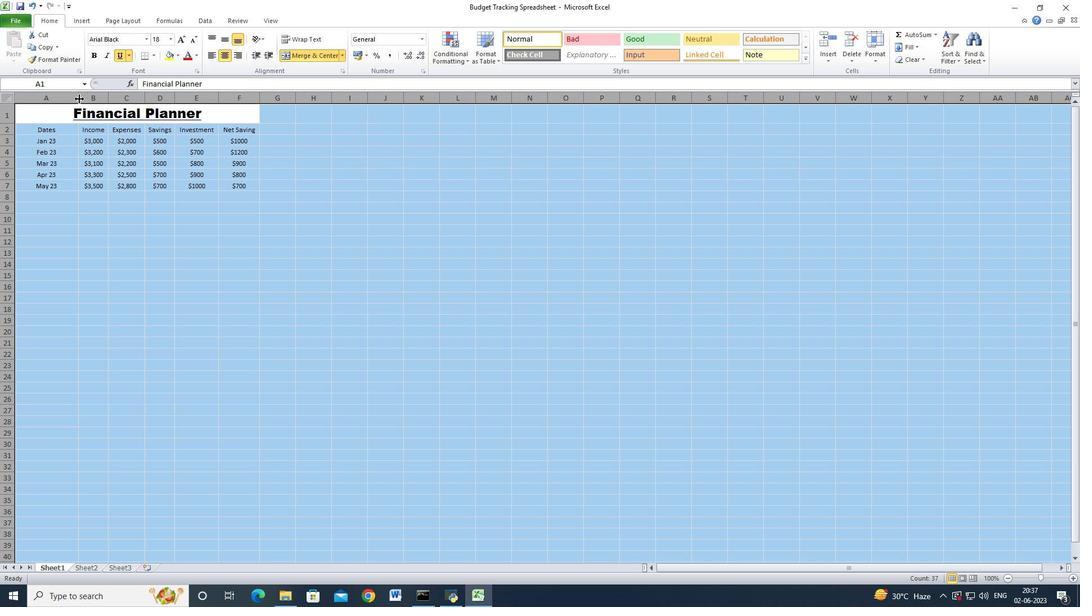 
Action: Mouse moved to (78, 98)
Screenshot: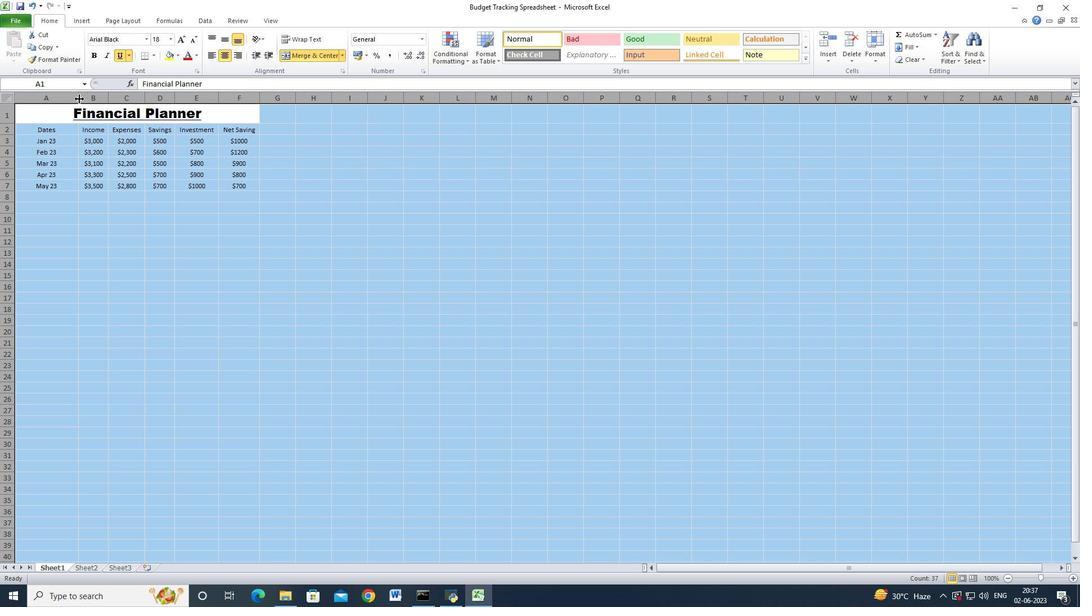 
Action: Mouse pressed left at (78, 98)
Screenshot: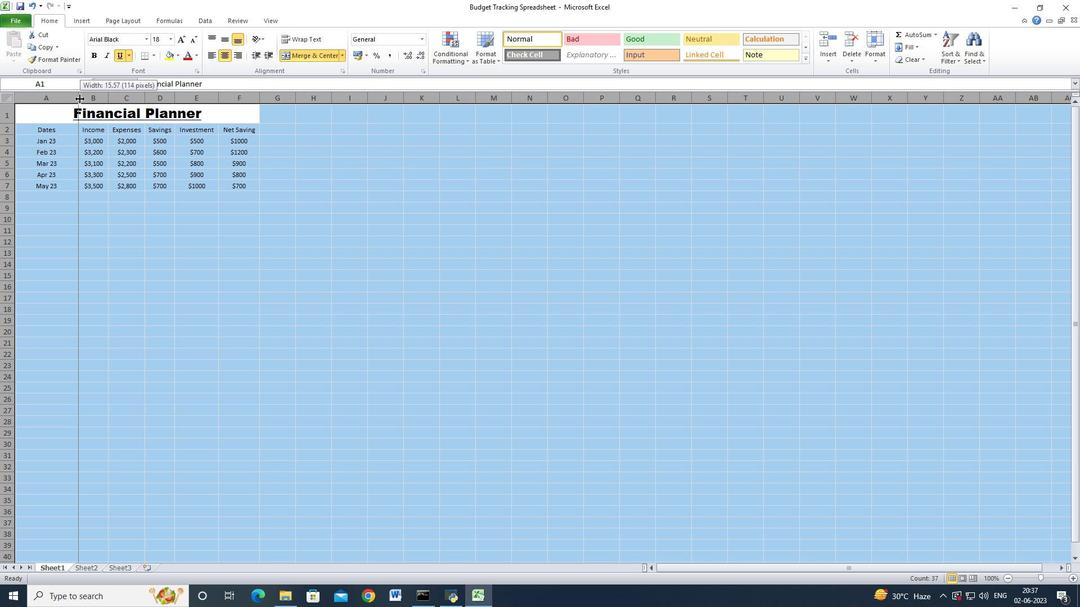 
Action: Mouse moved to (108, 148)
Screenshot: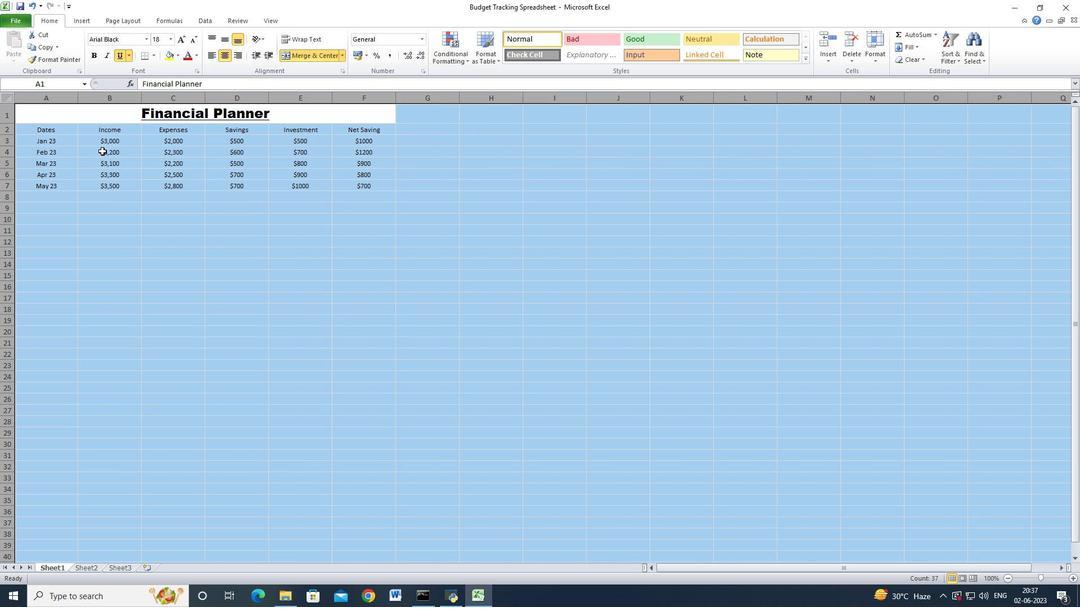 
Action: Mouse pressed left at (108, 148)
Screenshot: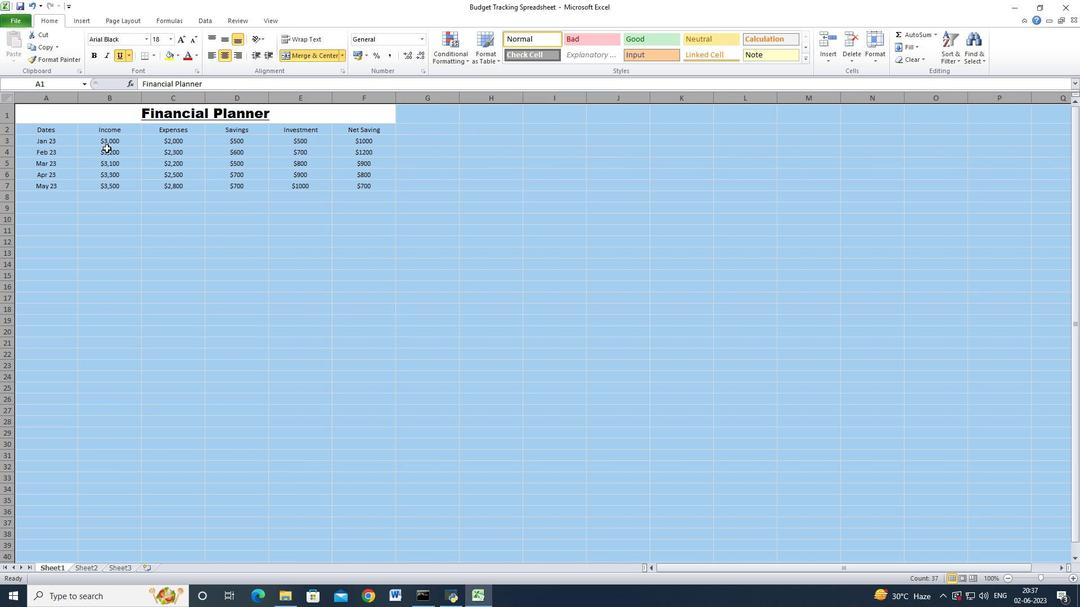 
Action: Mouse moved to (266, 158)
Screenshot: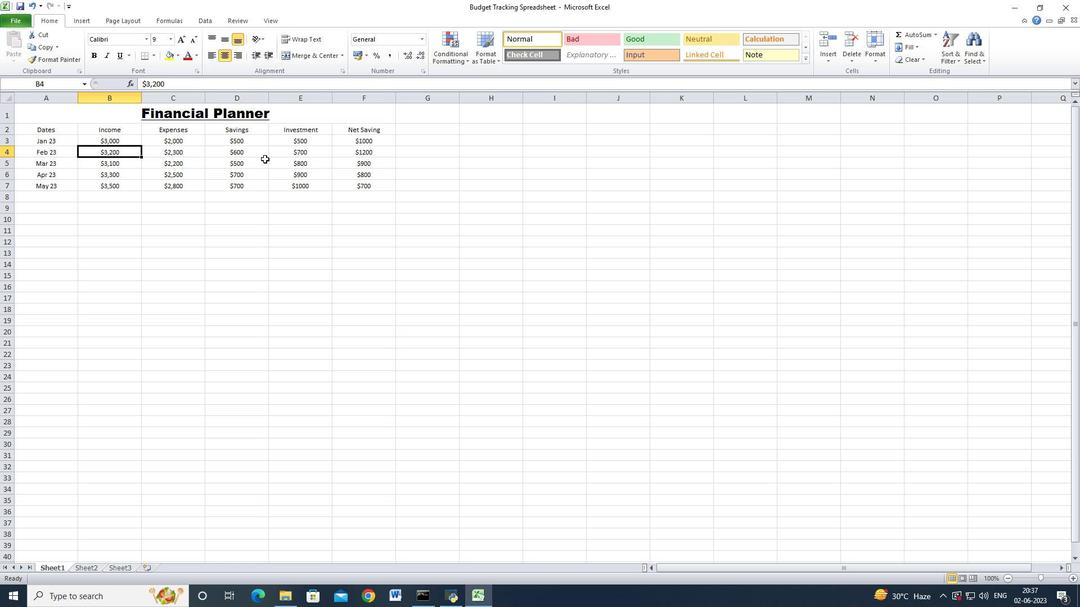 
Action: Mouse pressed left at (266, 158)
Screenshot: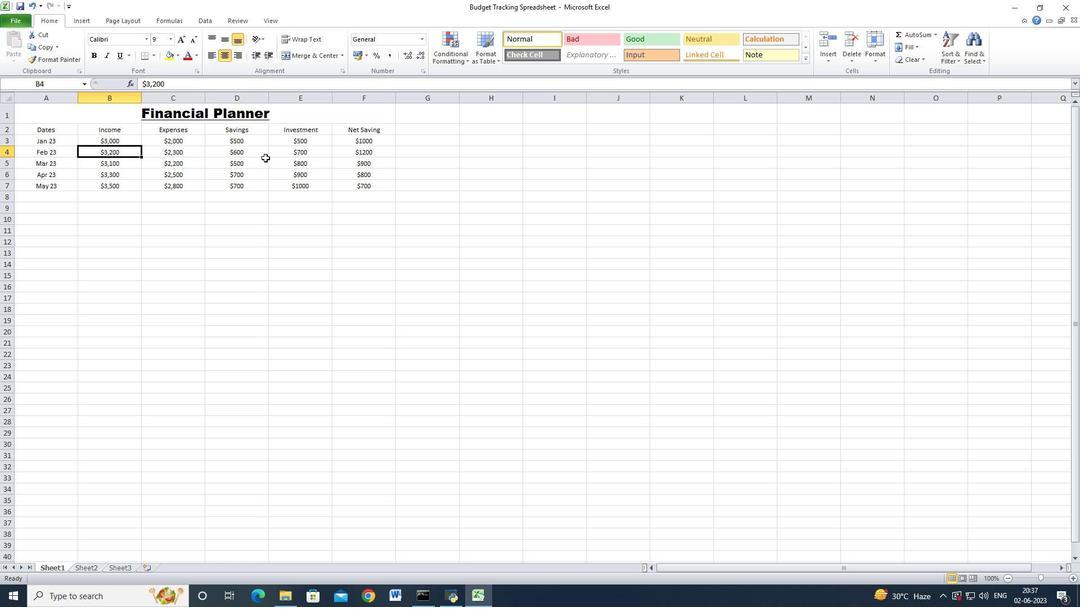 
Action: Mouse moved to (263, 157)
Screenshot: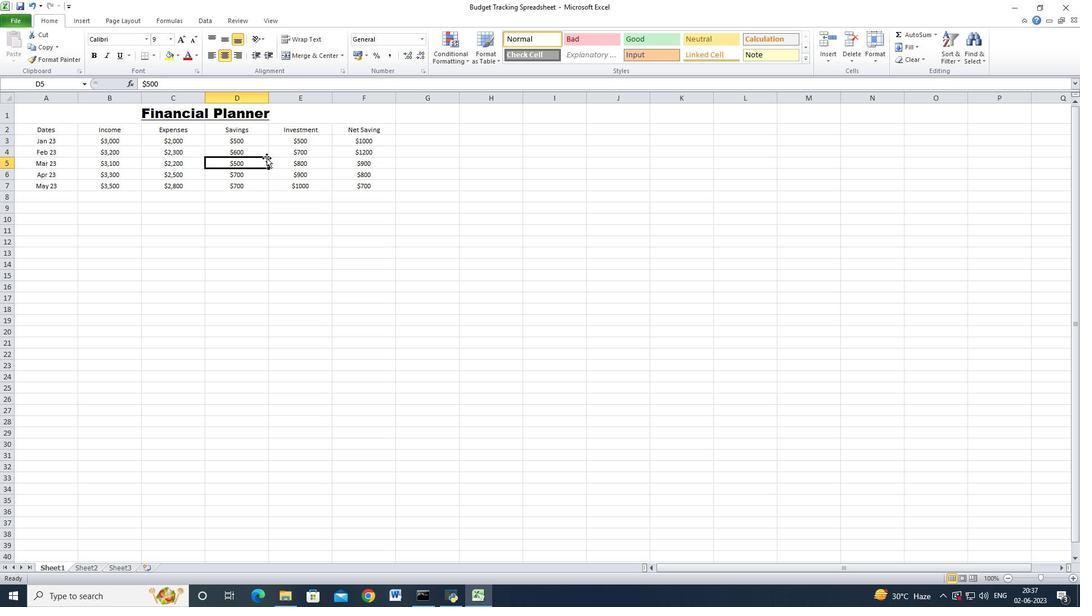 
